 Task: In Heading Arial with underline. Font size of heading  '18'Font style of data Calibri. Font size of data  9Alignment of headline & data Align center. Fill color in heading,  RedFont color of data Black Apply border in Data No BorderIn the sheet   Rise Sales review book
Action: Mouse moved to (148, 125)
Screenshot: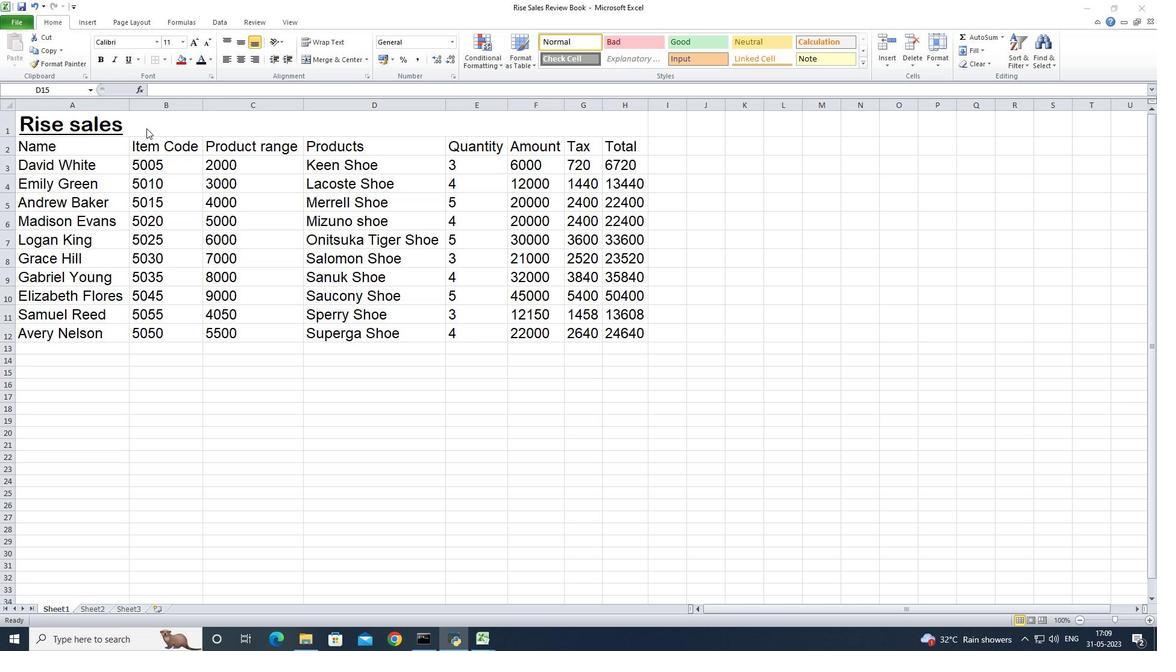 
Action: Mouse pressed left at (148, 125)
Screenshot: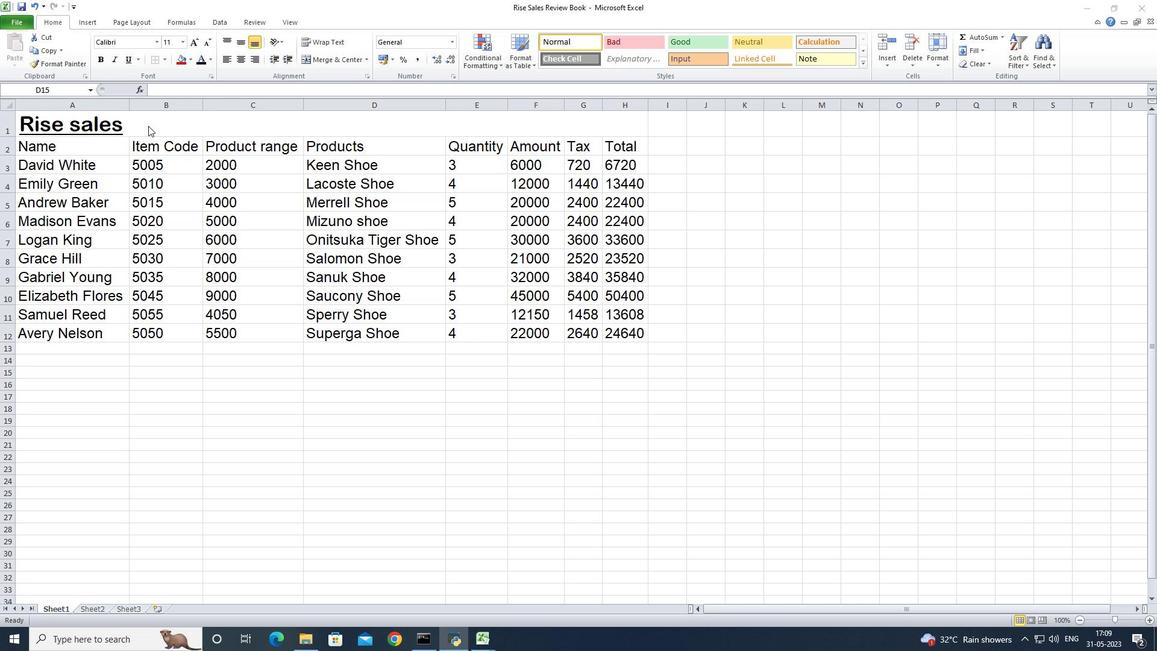 
Action: Mouse pressed left at (148, 125)
Screenshot: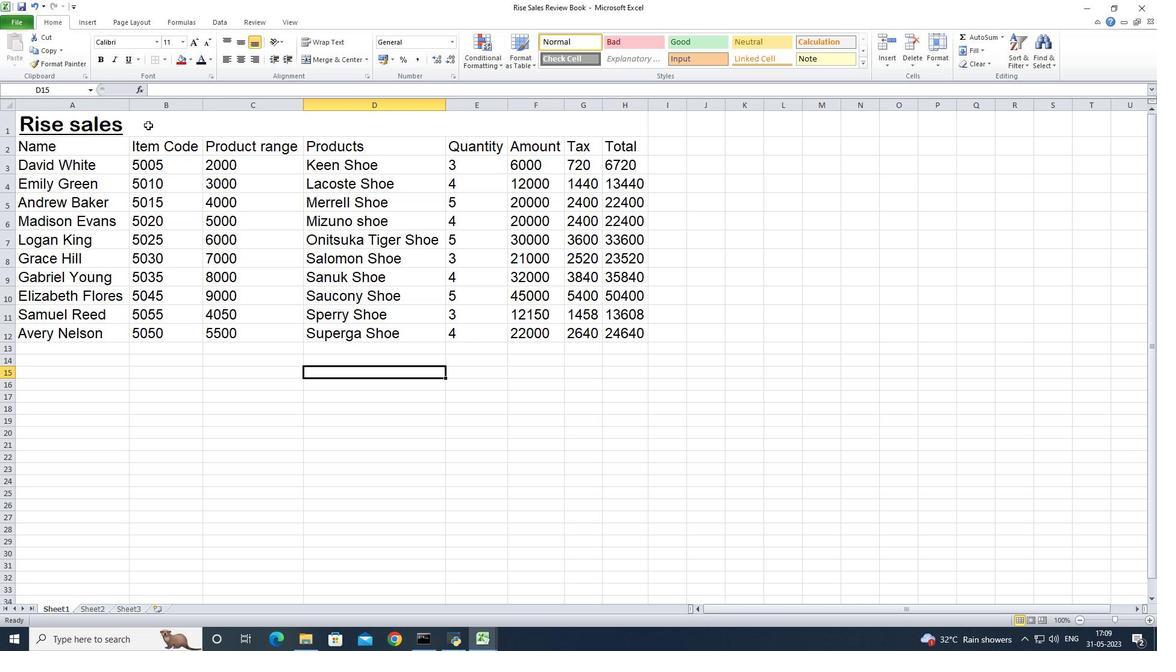 
Action: Mouse pressed left at (148, 125)
Screenshot: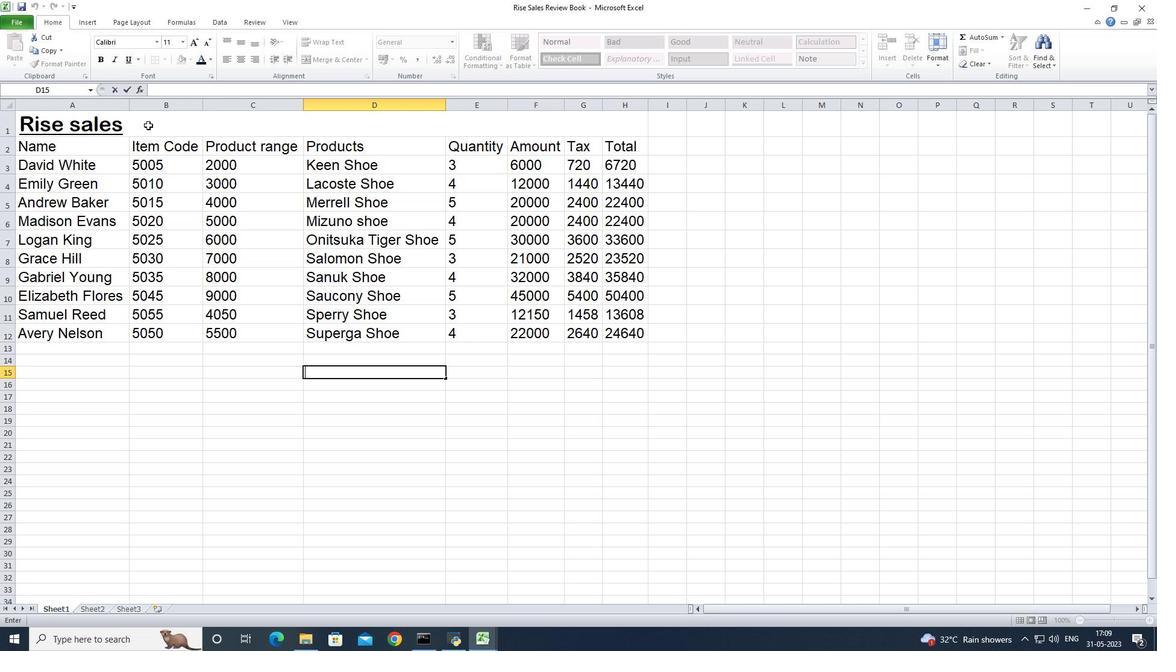
Action: Mouse moved to (156, 41)
Screenshot: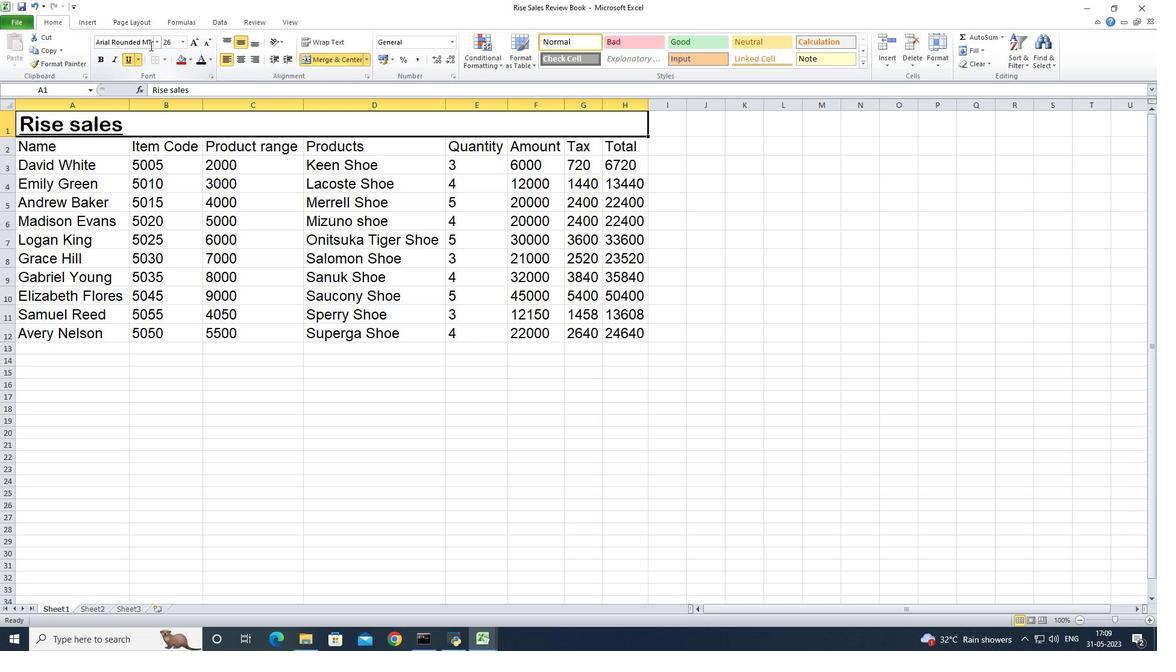 
Action: Mouse pressed left at (156, 41)
Screenshot: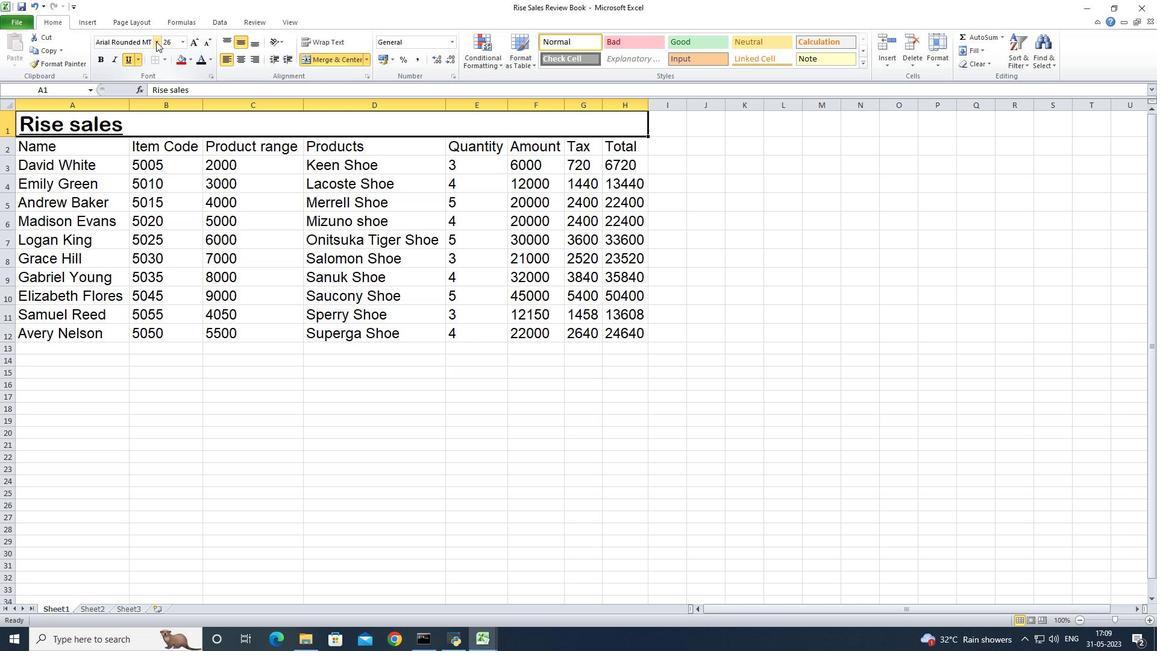 
Action: Mouse moved to (142, 143)
Screenshot: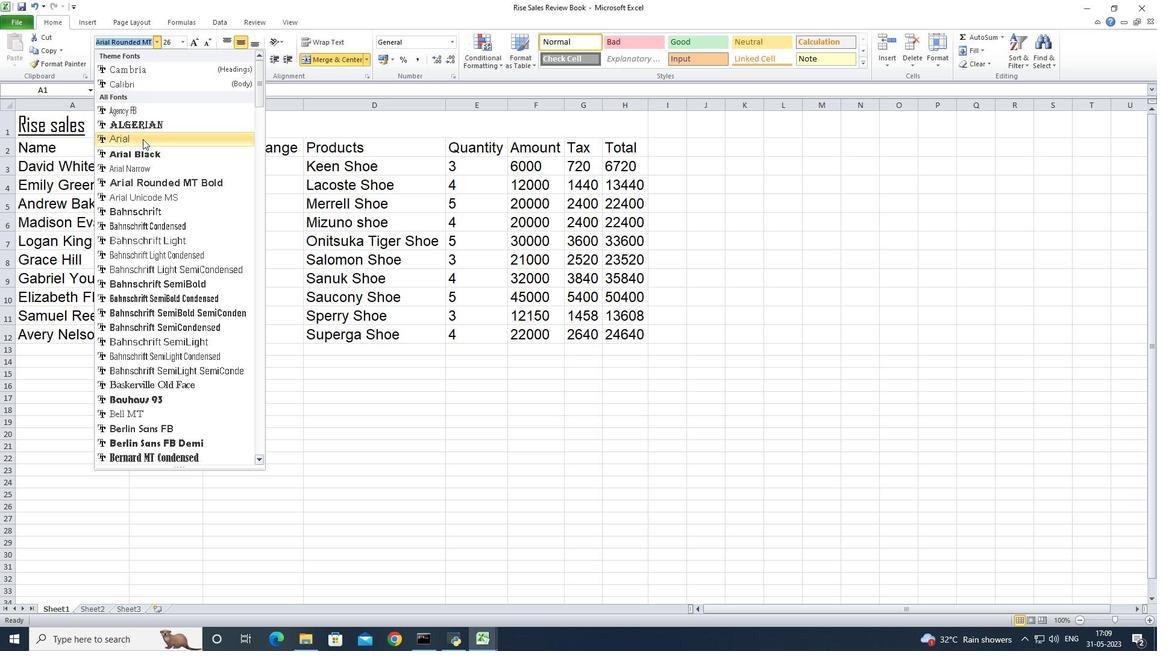 
Action: Mouse pressed left at (142, 143)
Screenshot: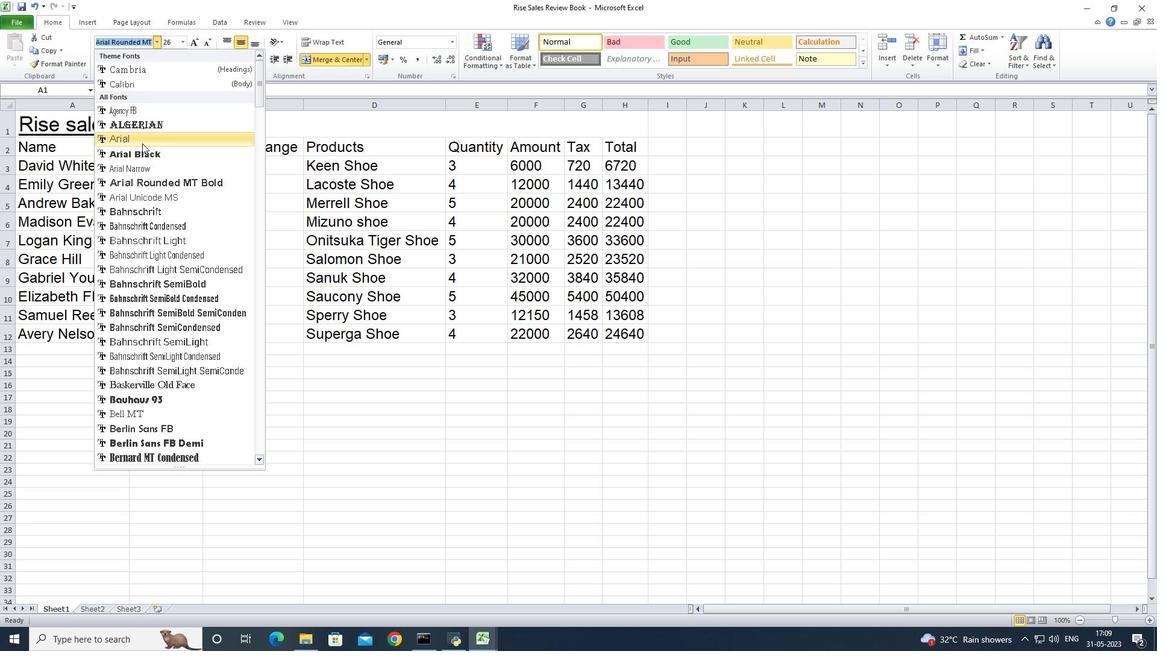 
Action: Mouse moved to (130, 60)
Screenshot: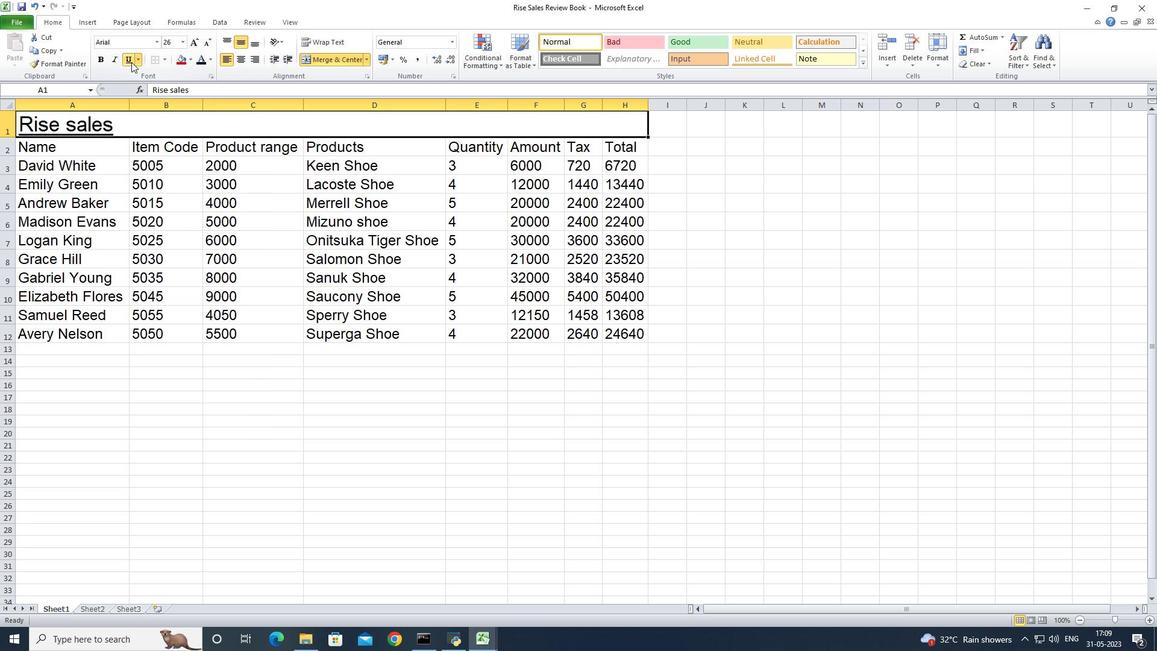 
Action: Mouse pressed left at (130, 60)
Screenshot: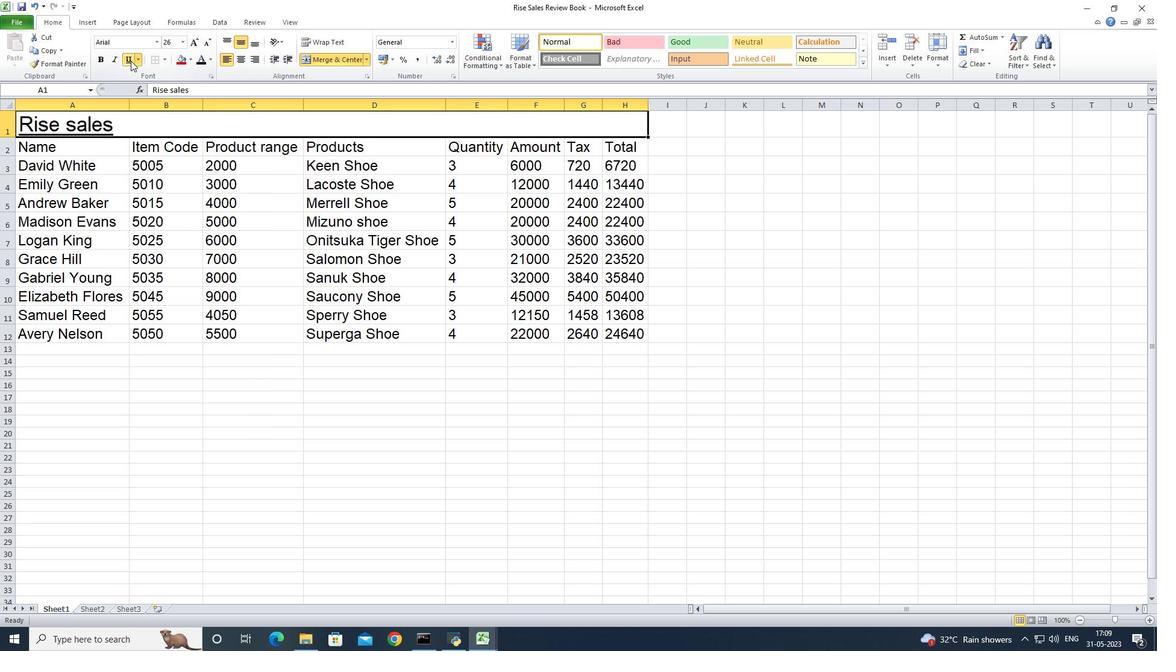 
Action: Mouse pressed left at (130, 60)
Screenshot: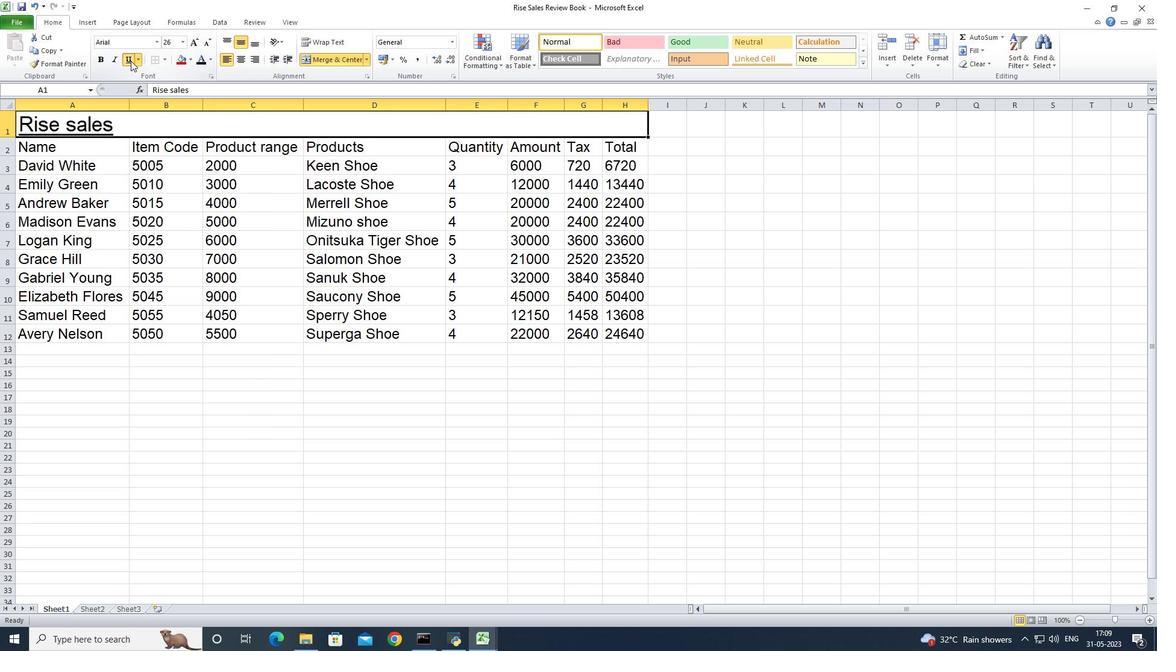 
Action: Mouse moved to (185, 44)
Screenshot: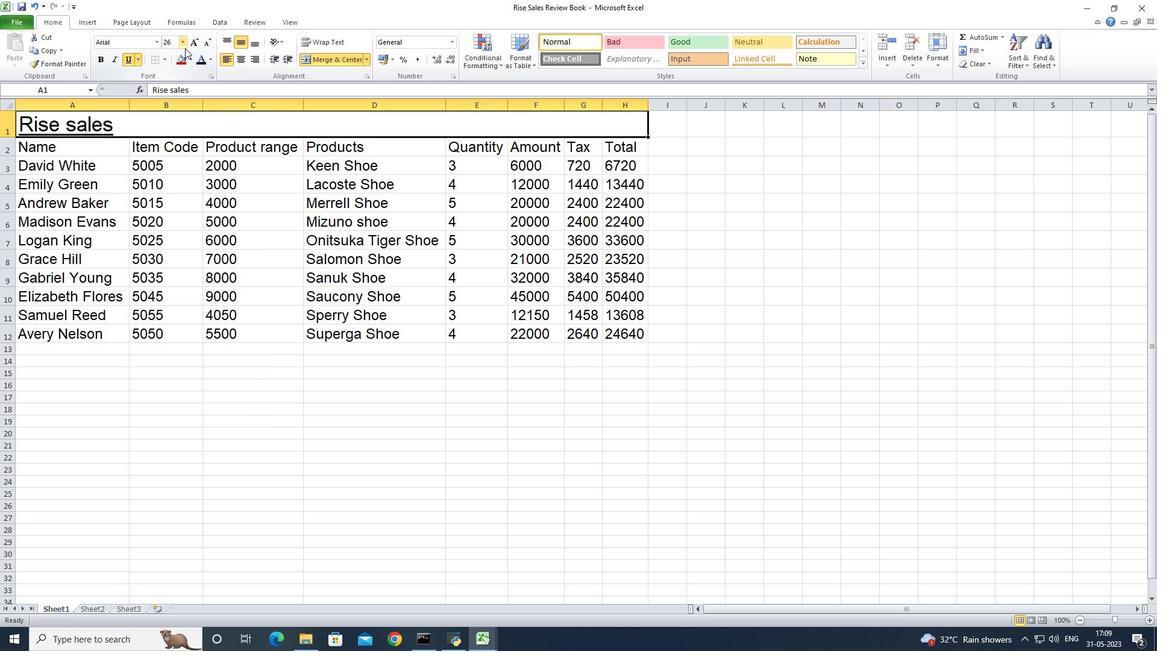 
Action: Mouse pressed left at (185, 44)
Screenshot: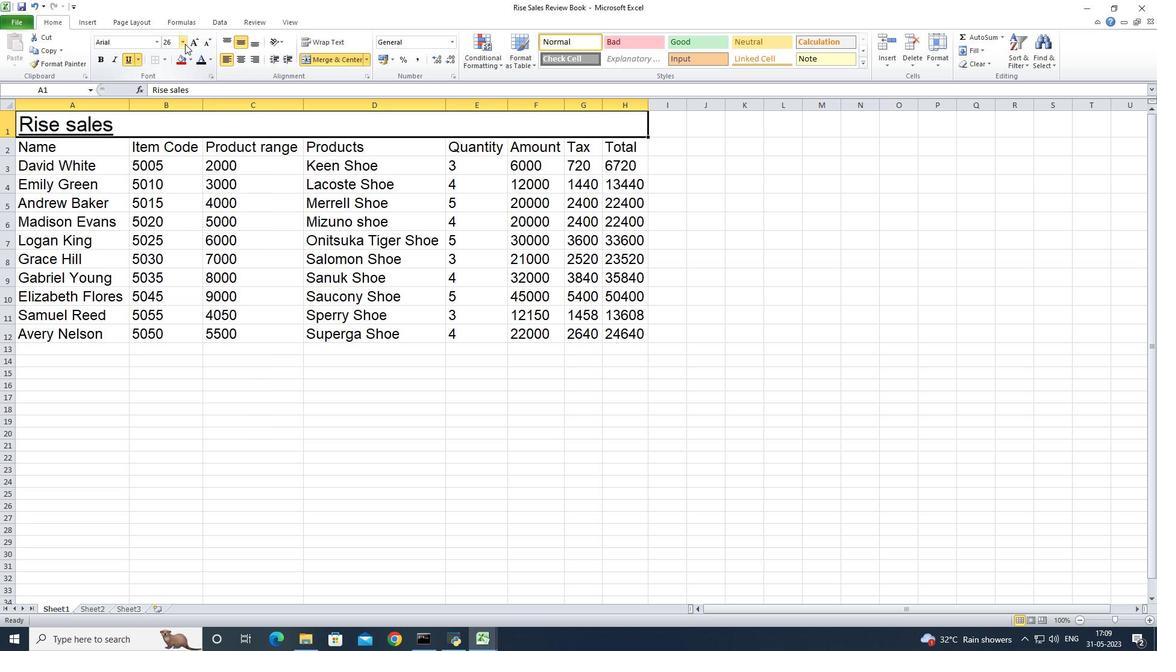 
Action: Mouse moved to (169, 126)
Screenshot: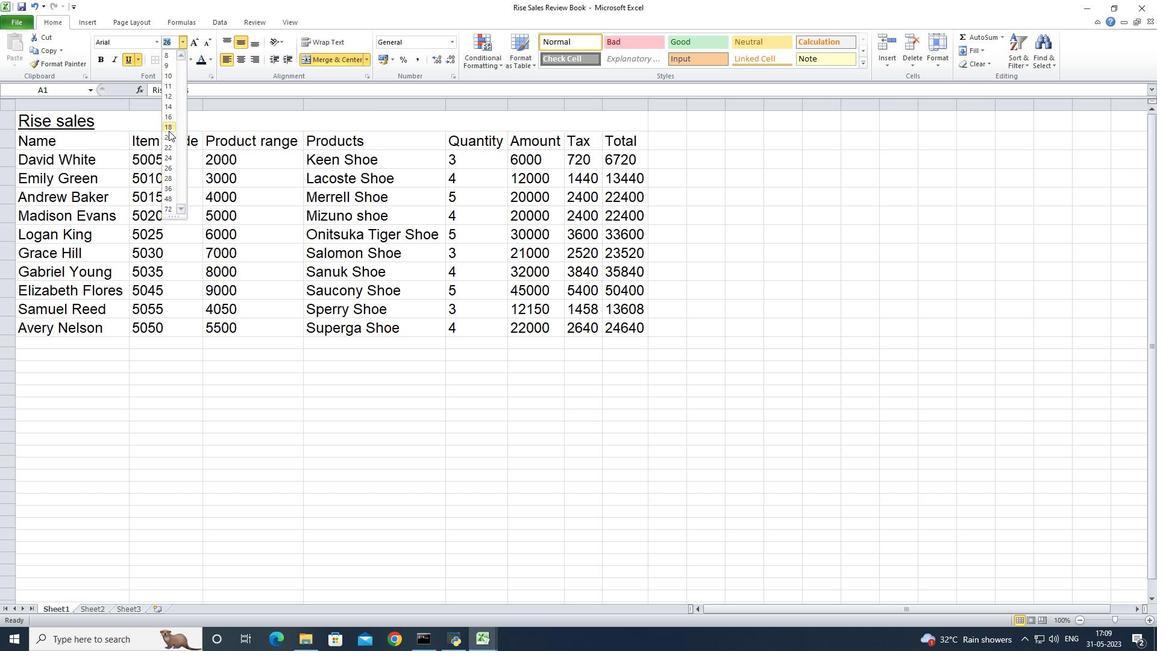 
Action: Mouse pressed left at (169, 126)
Screenshot: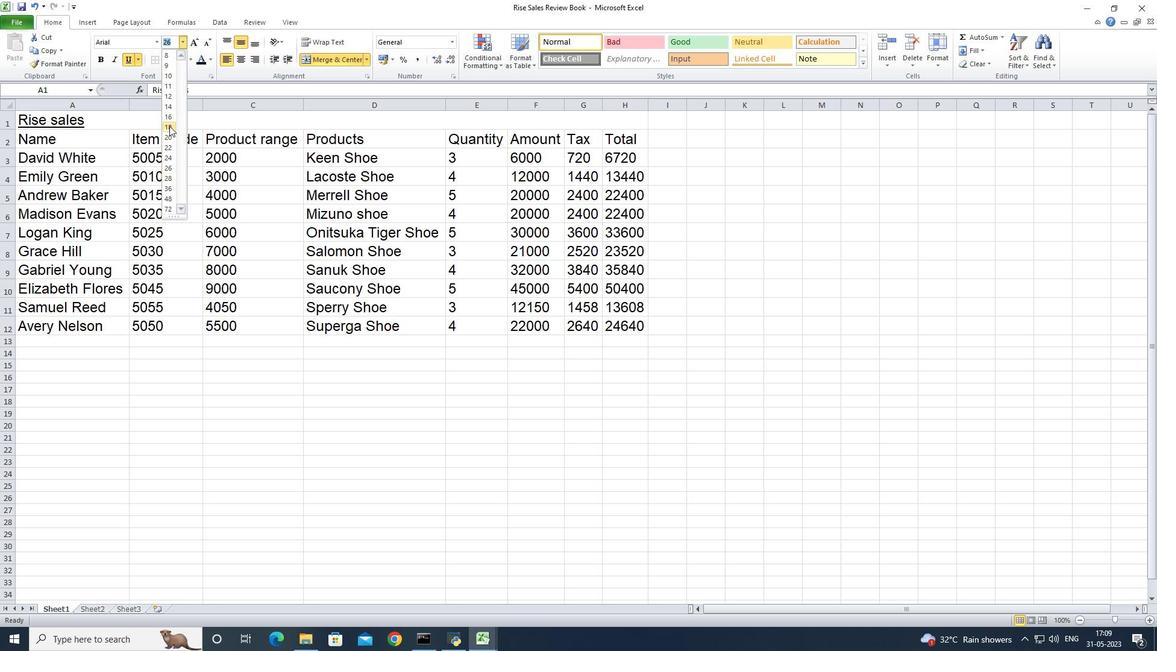 
Action: Mouse moved to (74, 141)
Screenshot: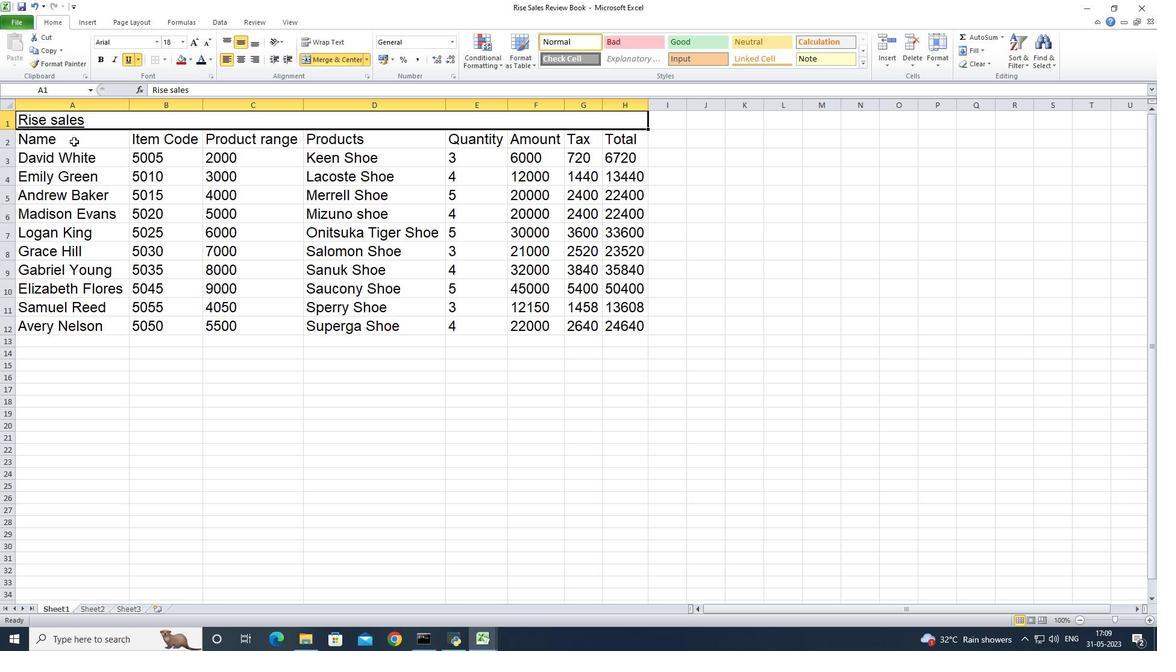 
Action: Mouse pressed left at (74, 141)
Screenshot: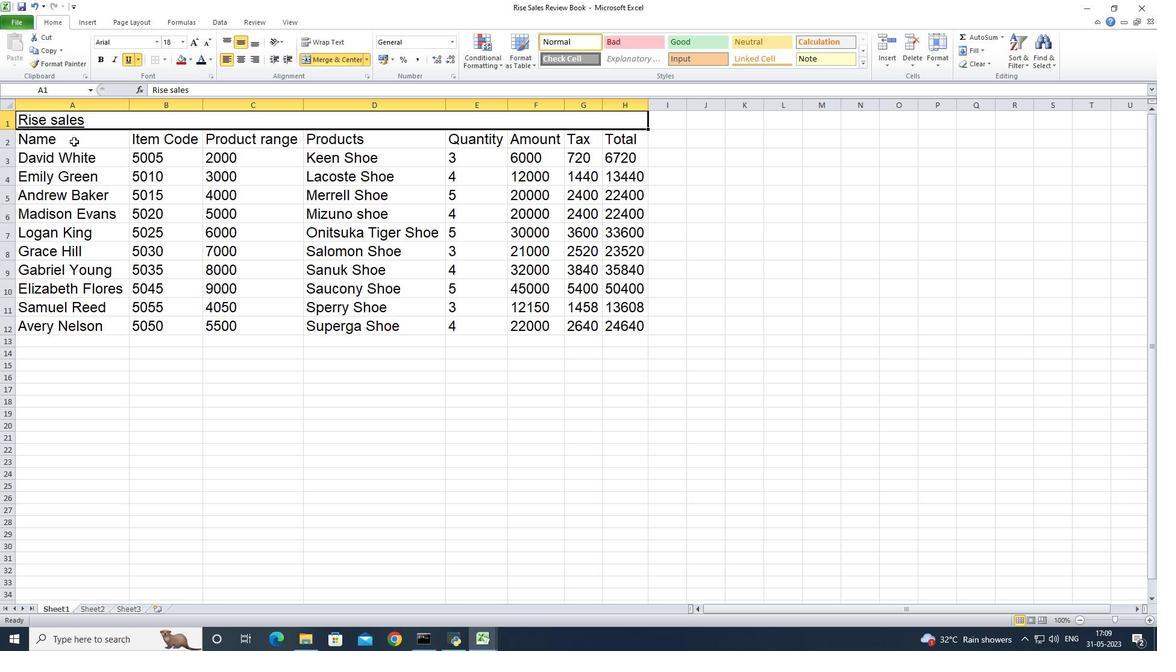 
Action: Mouse moved to (154, 40)
Screenshot: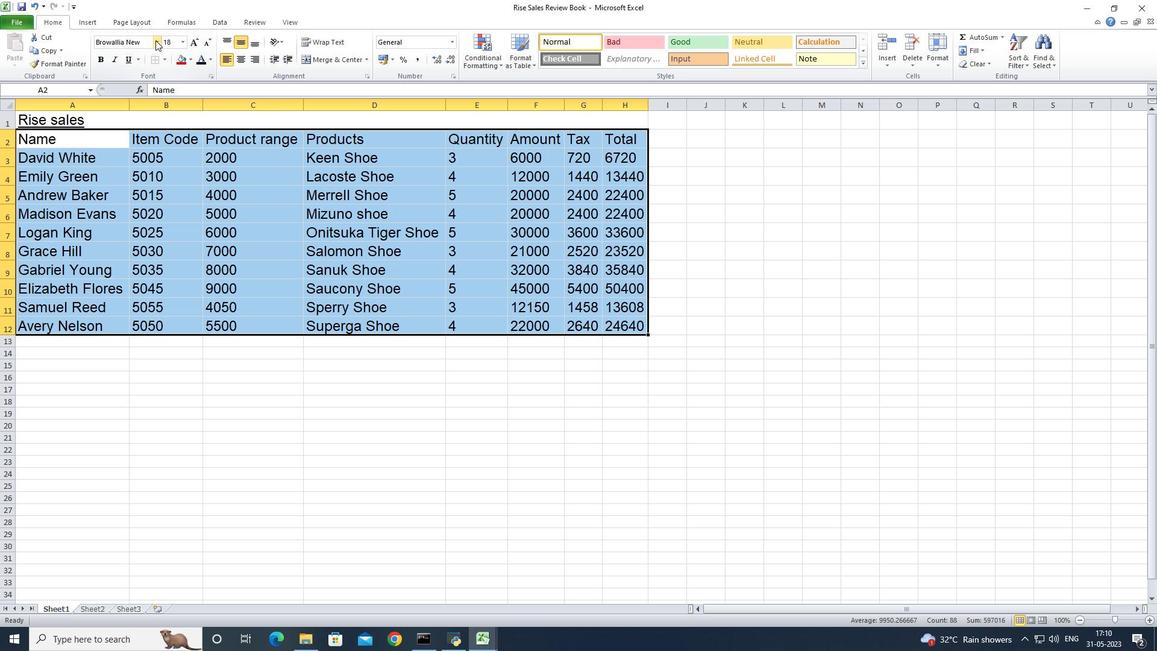 
Action: Mouse pressed left at (154, 40)
Screenshot: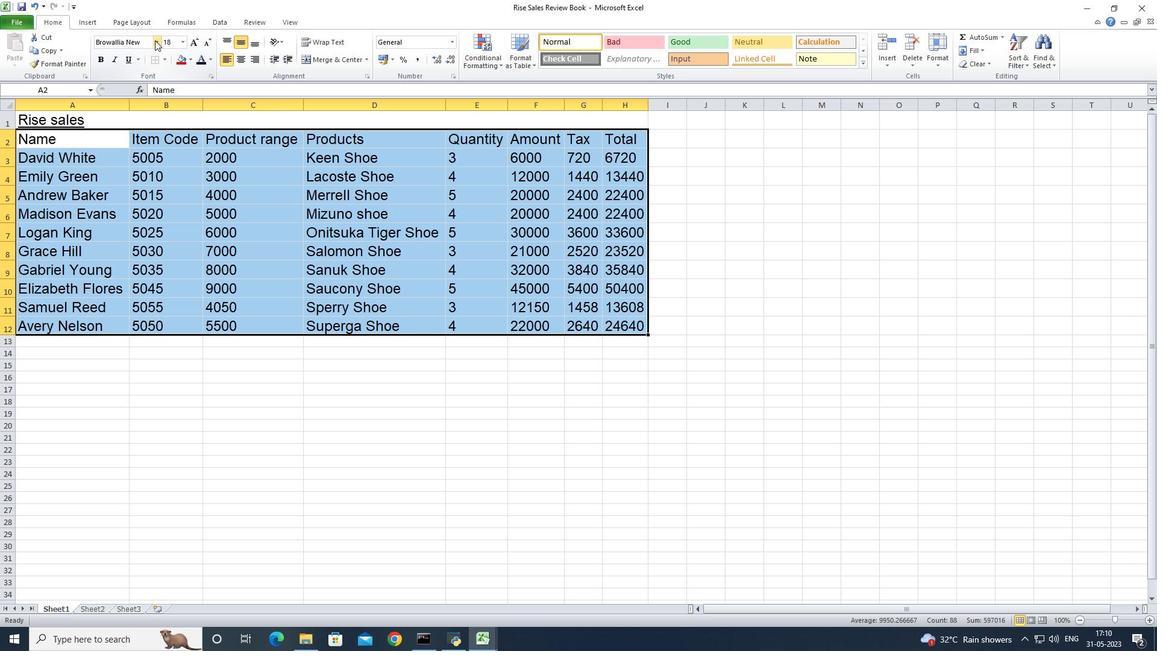 
Action: Mouse moved to (156, 81)
Screenshot: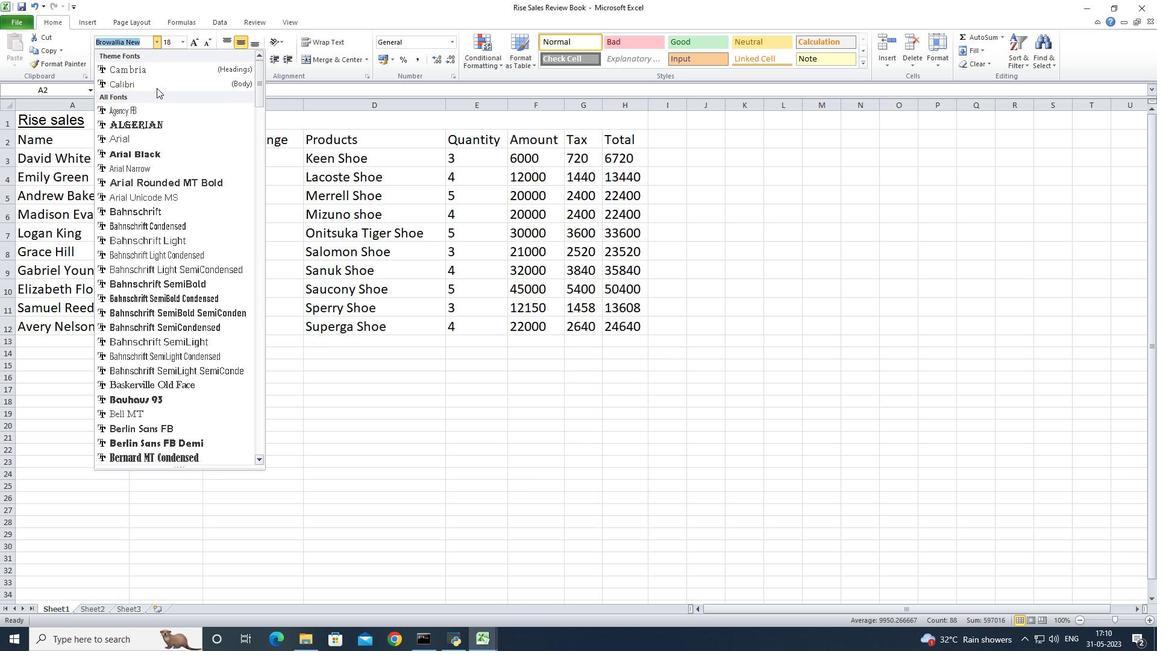 
Action: Mouse pressed left at (156, 81)
Screenshot: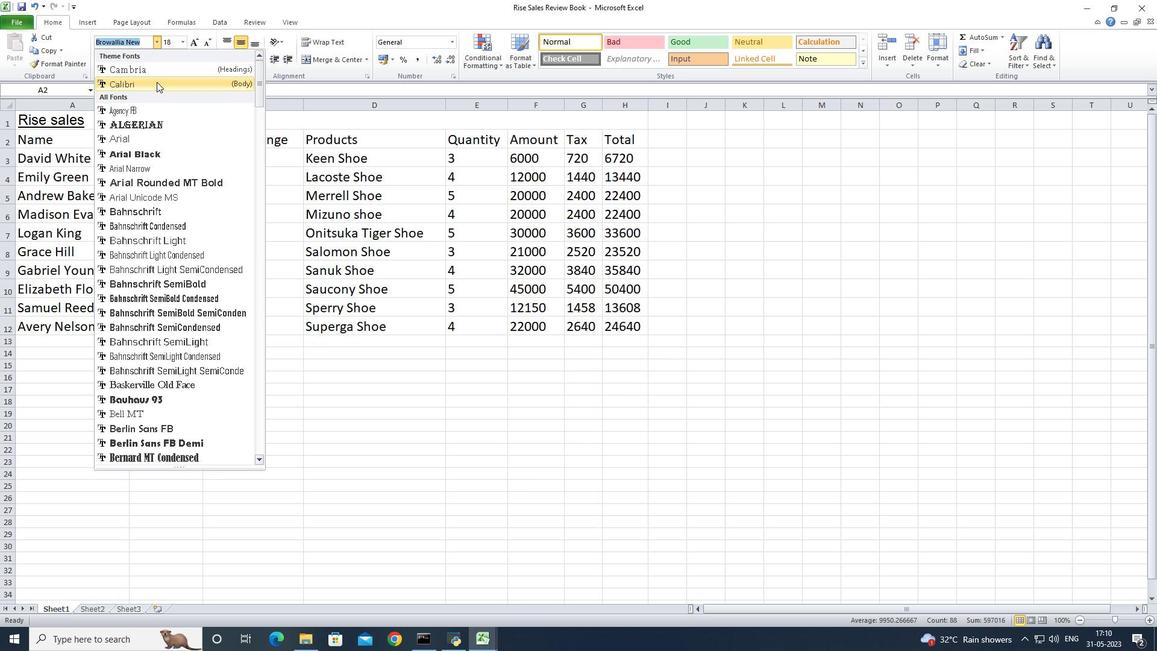
Action: Mouse moved to (184, 39)
Screenshot: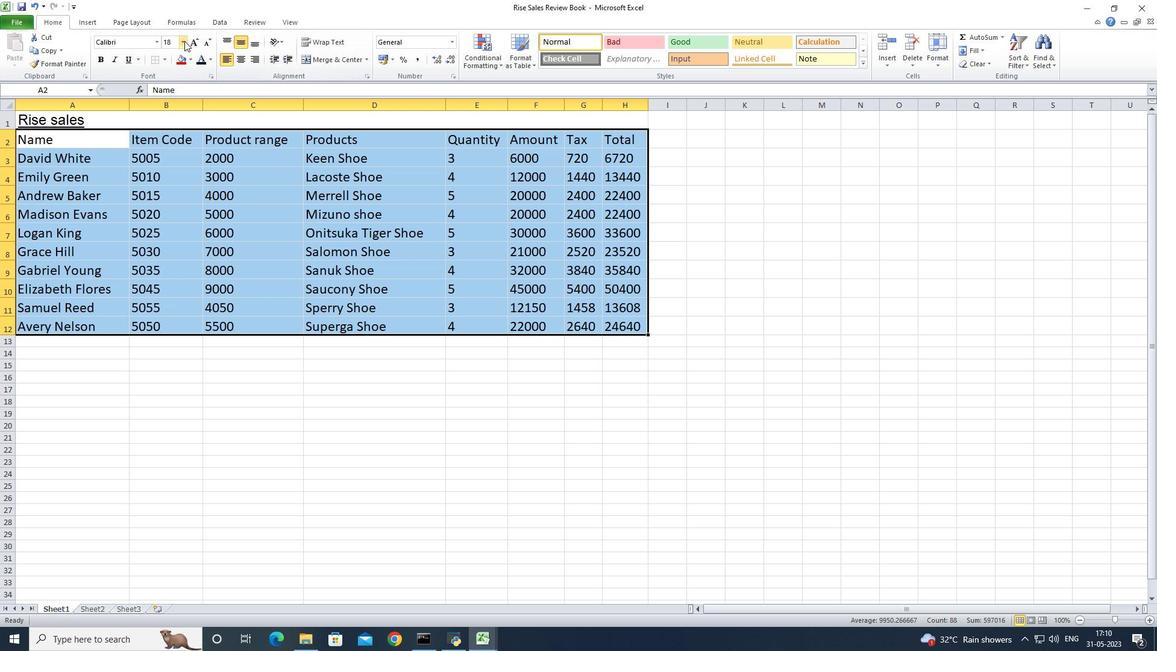 
Action: Mouse pressed left at (184, 39)
Screenshot: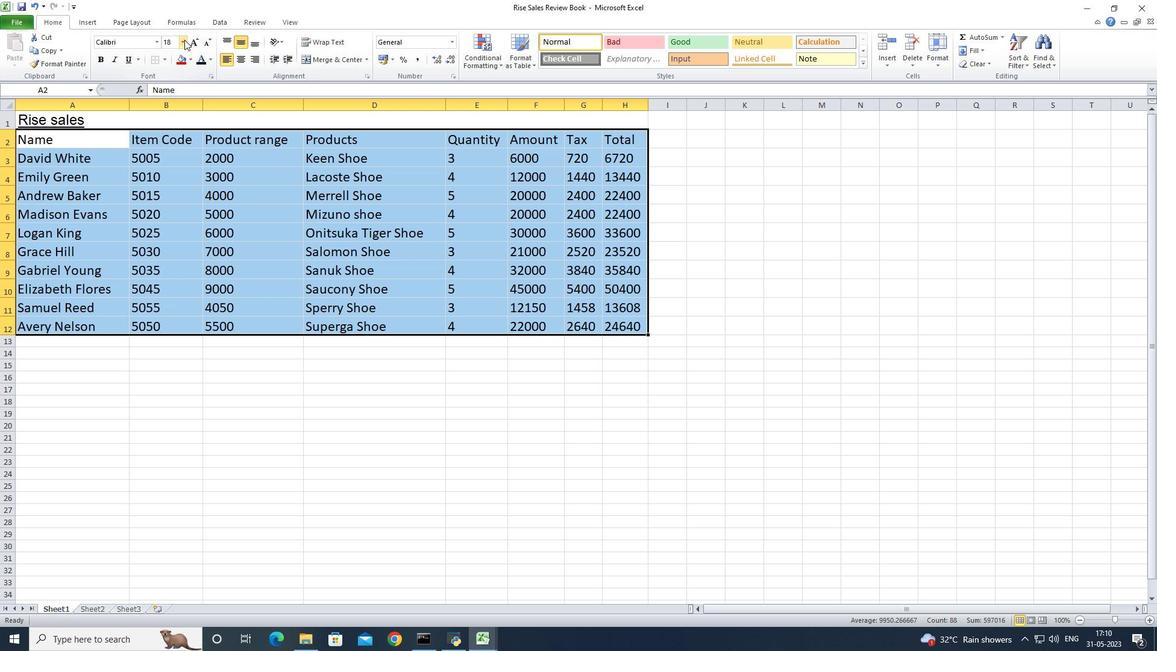 
Action: Mouse moved to (171, 63)
Screenshot: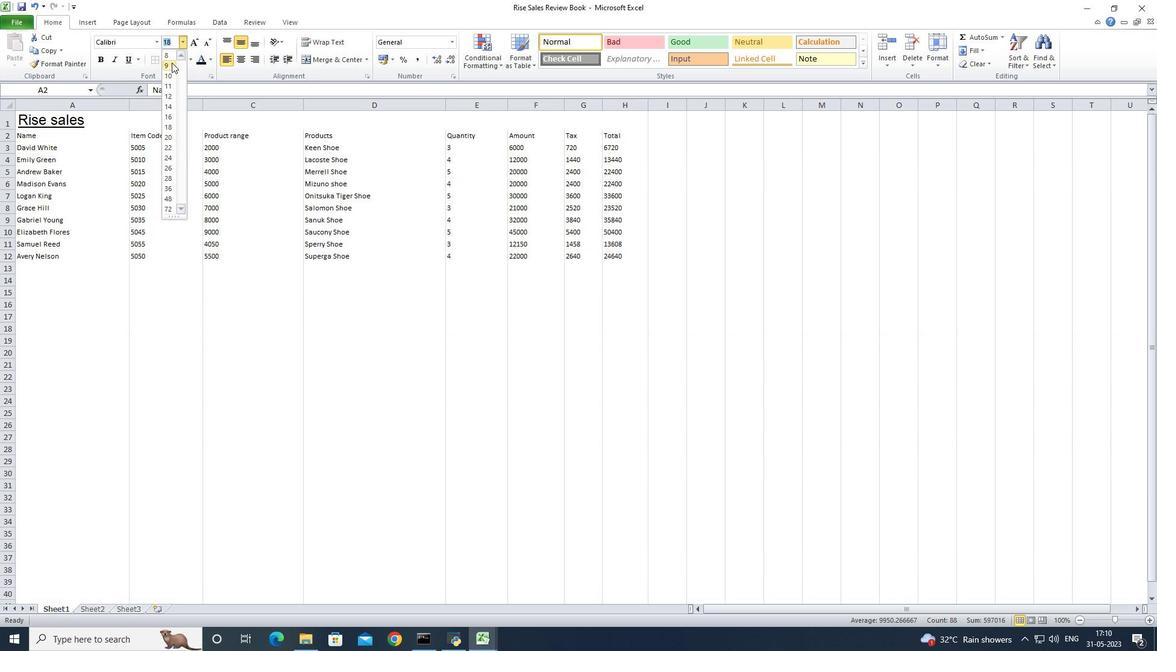 
Action: Mouse pressed left at (171, 63)
Screenshot: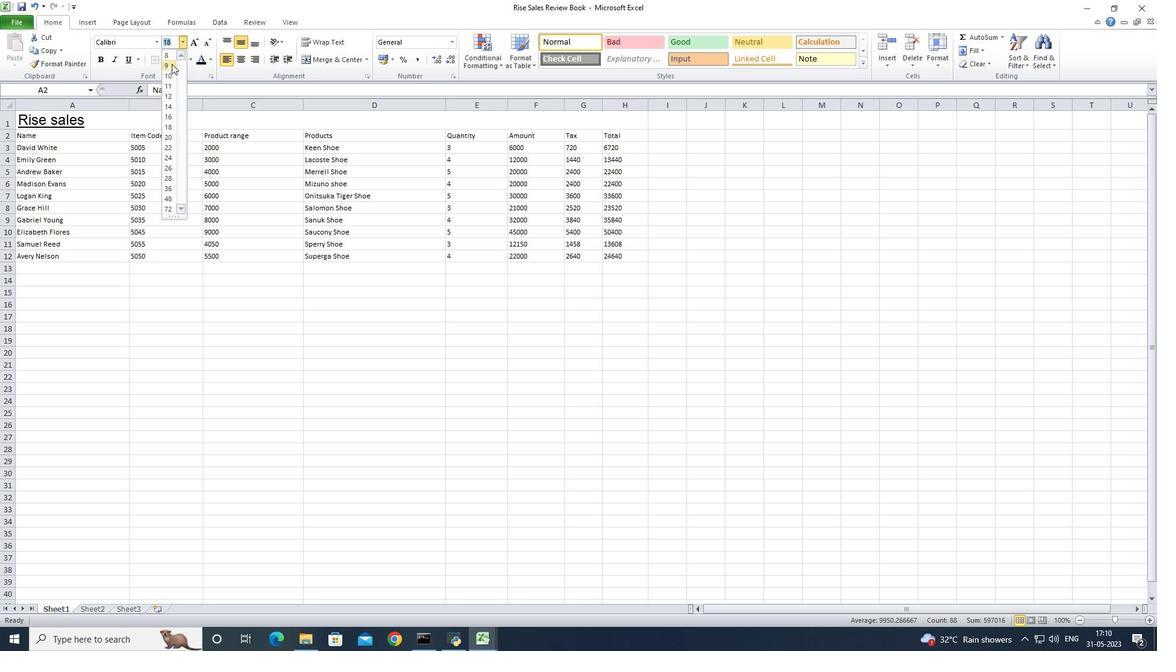 
Action: Mouse moved to (153, 282)
Screenshot: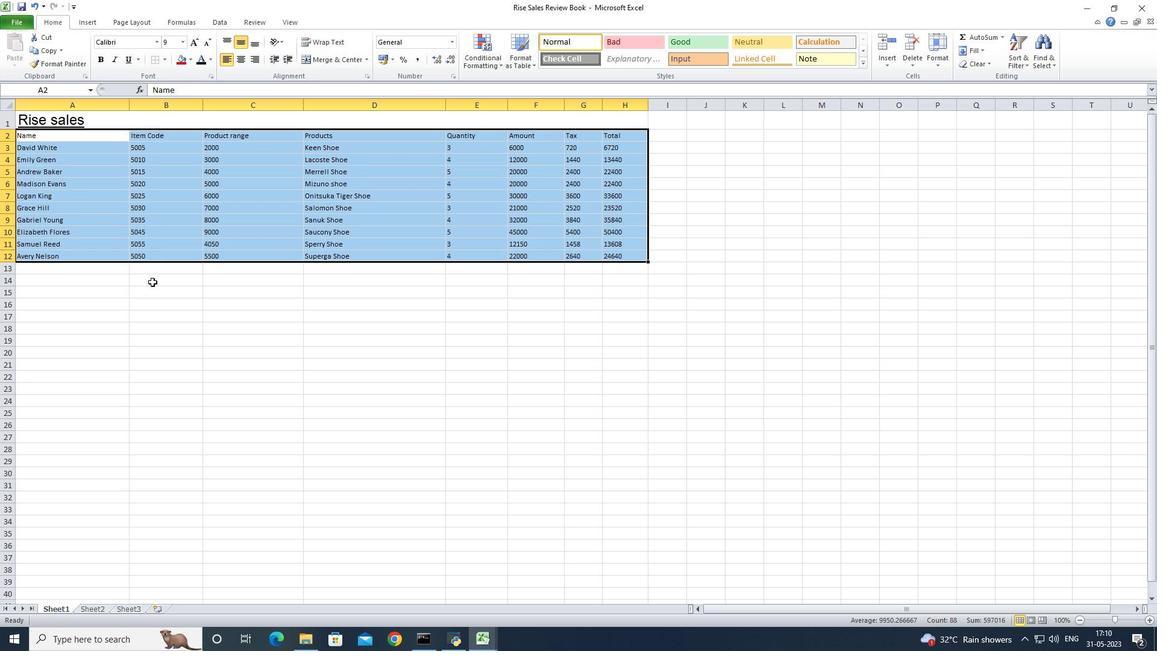 
Action: Mouse pressed left at (153, 282)
Screenshot: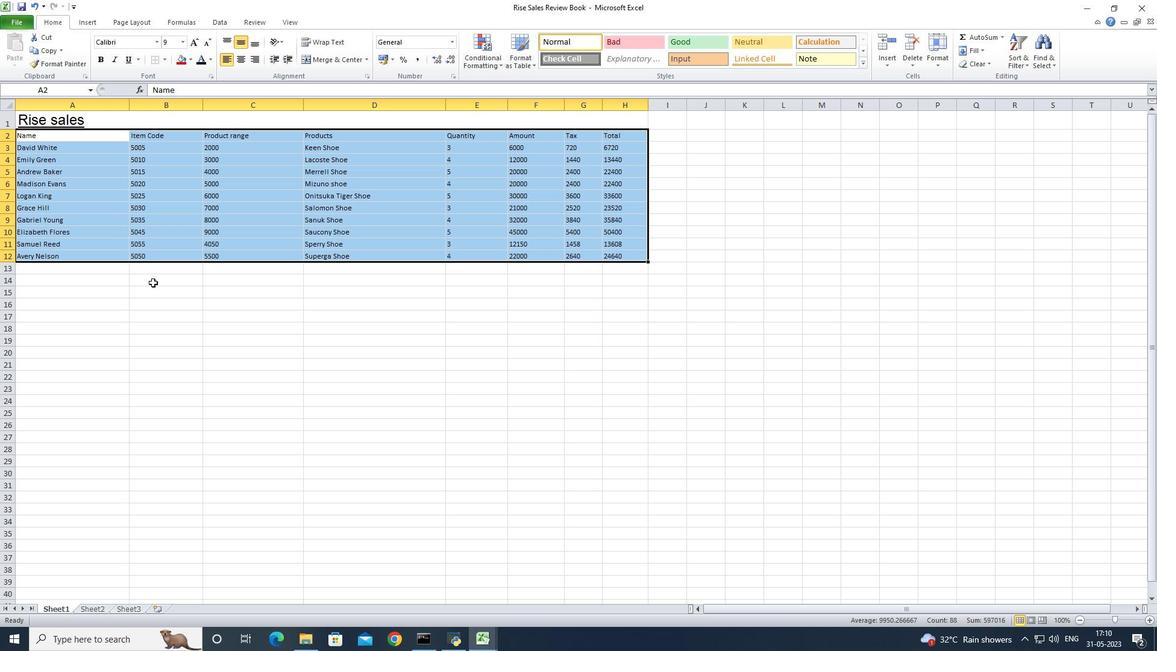 
Action: Mouse moved to (130, 105)
Screenshot: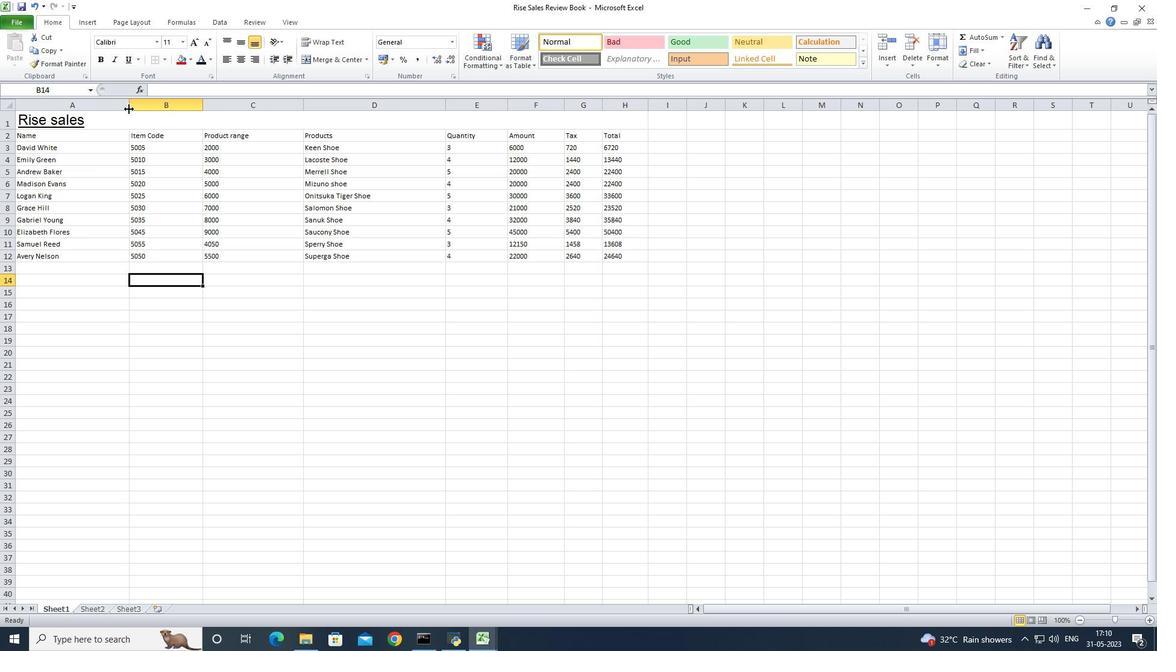 
Action: Mouse pressed left at (130, 105)
Screenshot: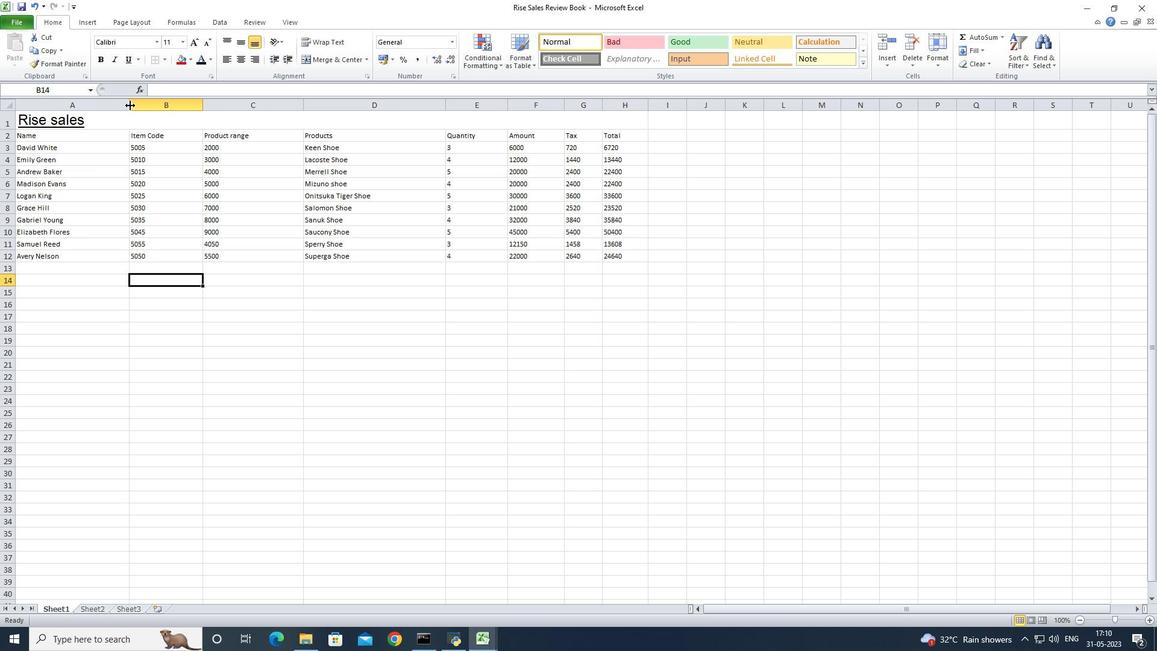 
Action: Mouse pressed left at (130, 105)
Screenshot: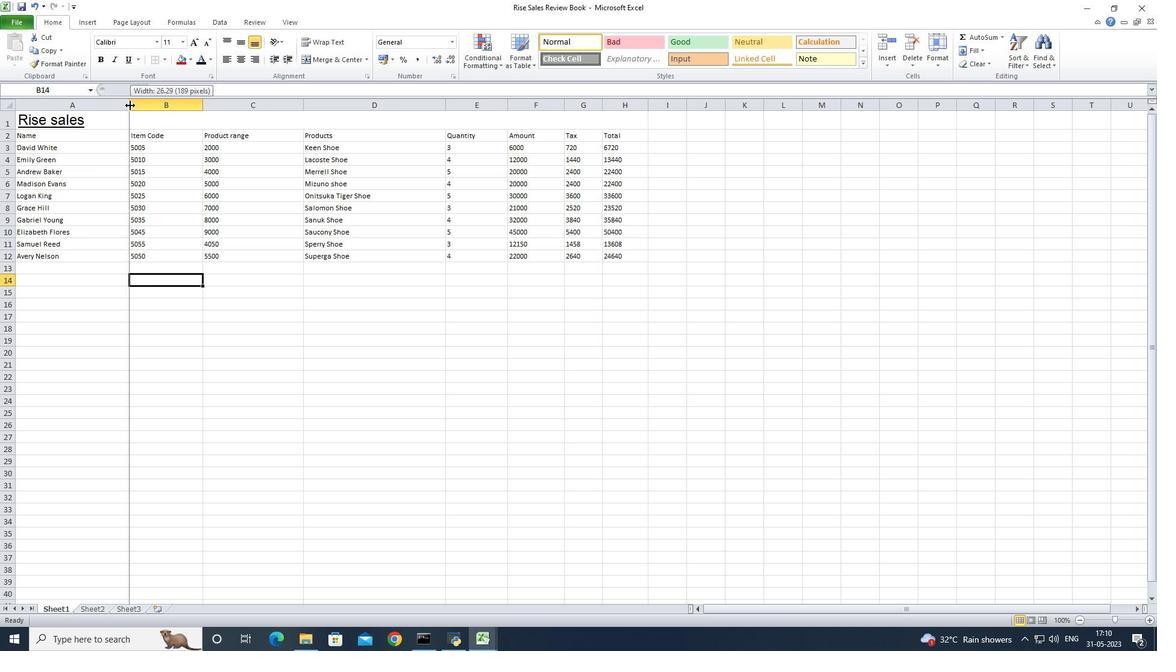 
Action: Mouse moved to (147, 109)
Screenshot: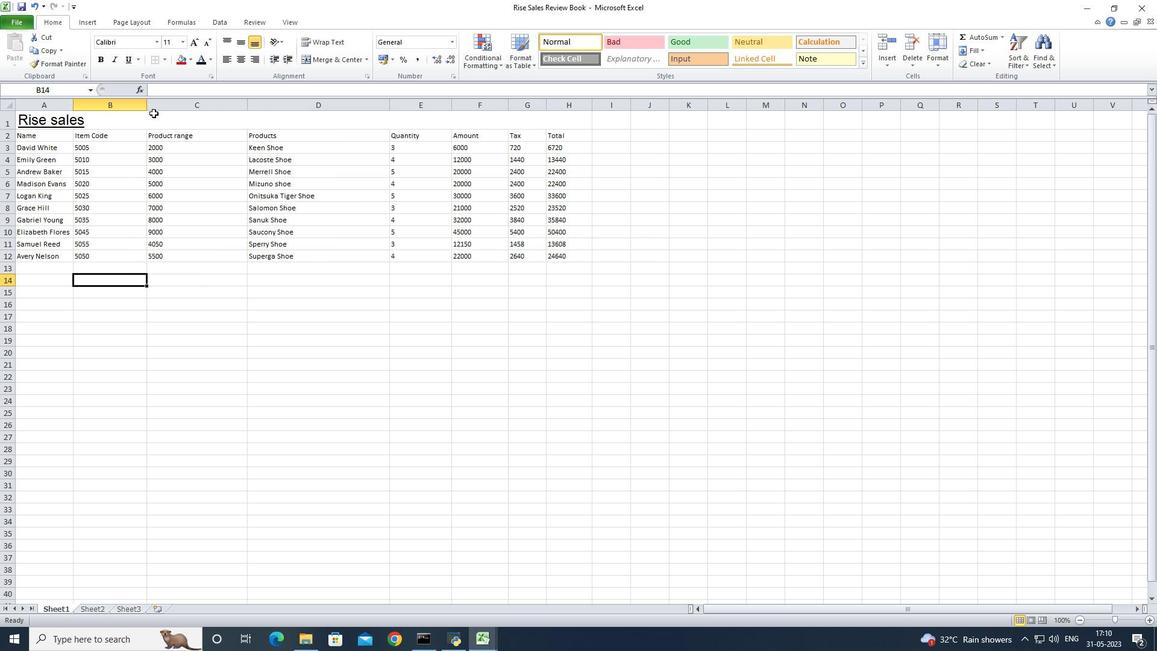 
Action: Mouse pressed left at (147, 109)
Screenshot: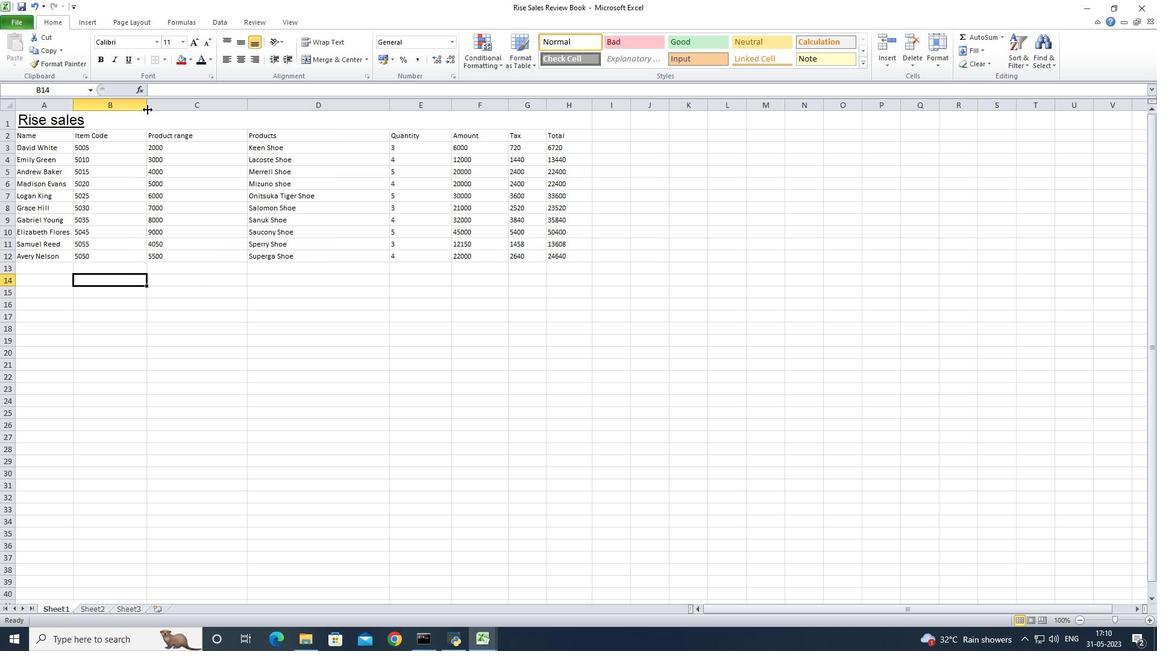 
Action: Mouse pressed left at (147, 109)
Screenshot: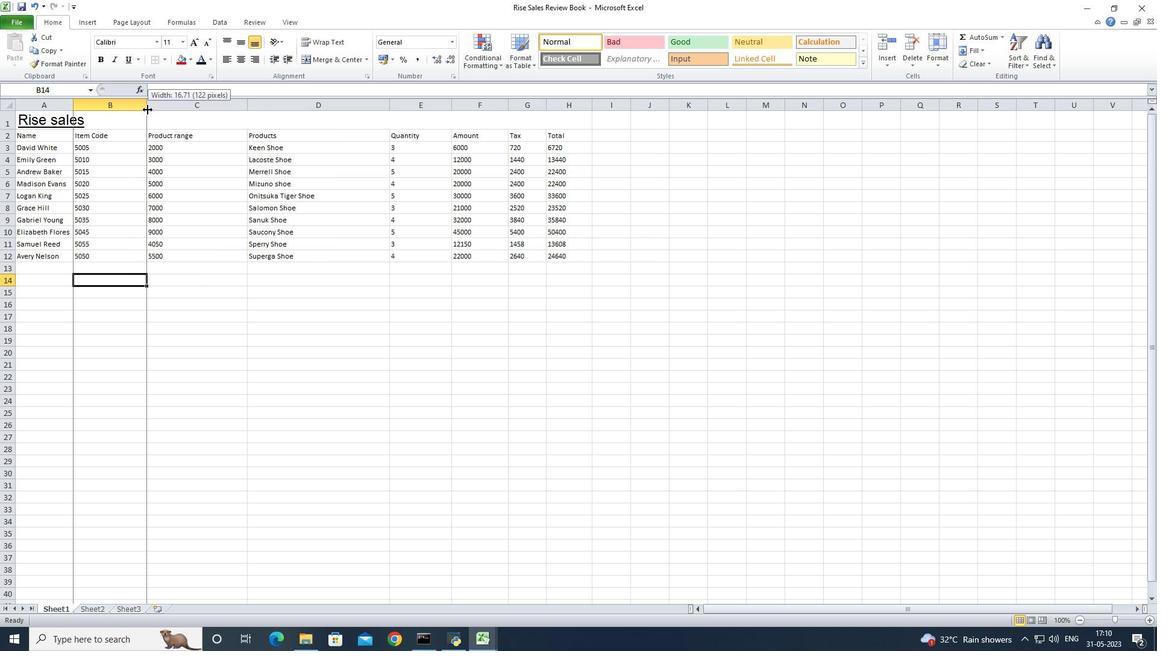 
Action: Mouse moved to (211, 109)
Screenshot: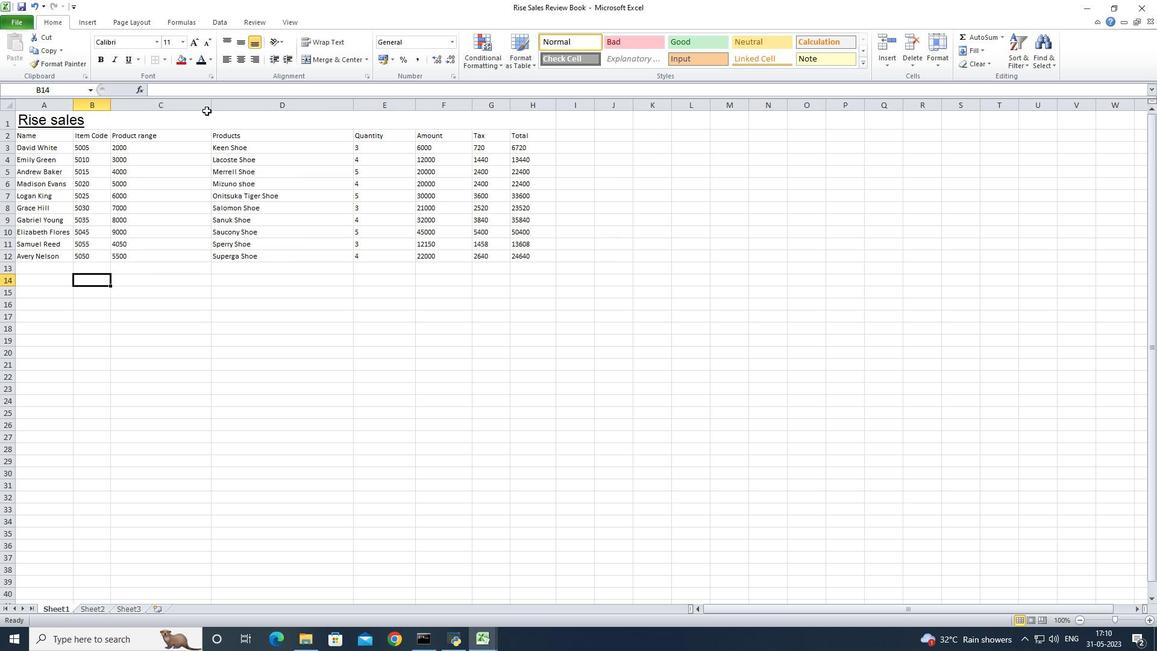 
Action: Mouse pressed left at (211, 109)
Screenshot: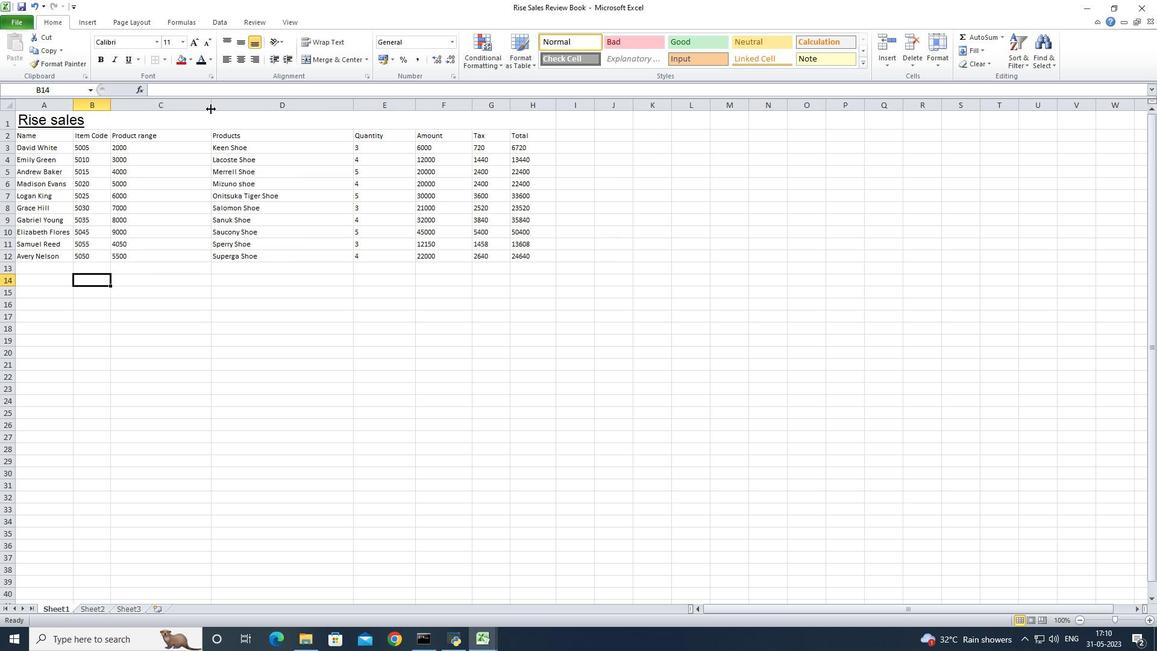 
Action: Mouse pressed left at (211, 109)
Screenshot: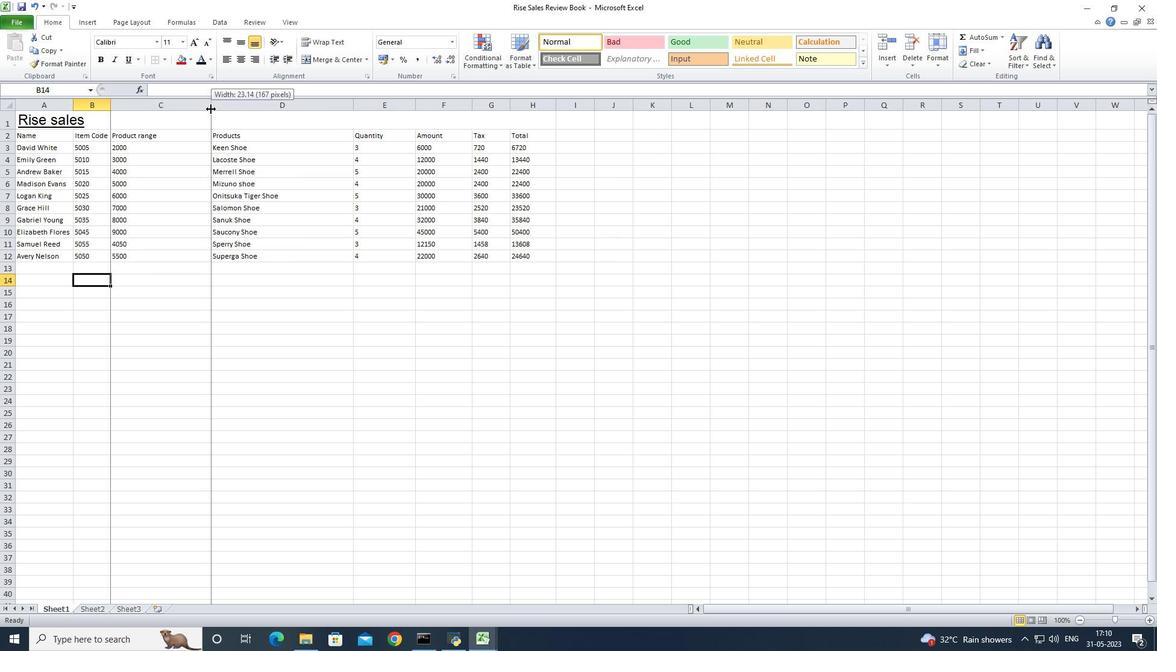 
Action: Mouse moved to (302, 107)
Screenshot: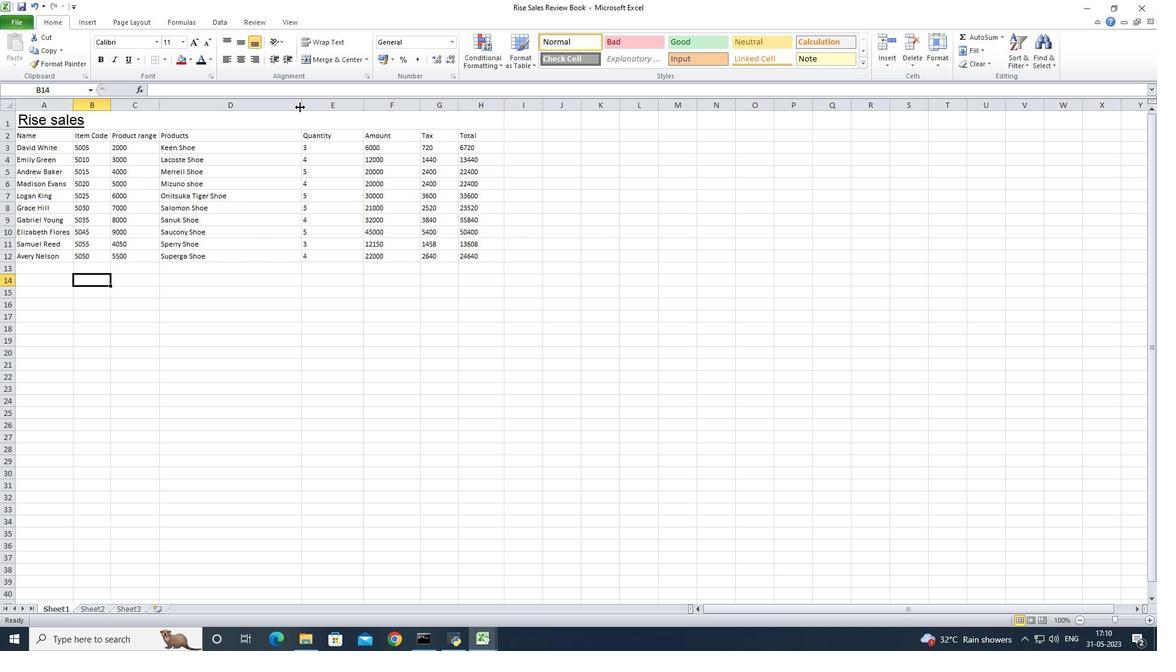
Action: Mouse pressed left at (302, 107)
Screenshot: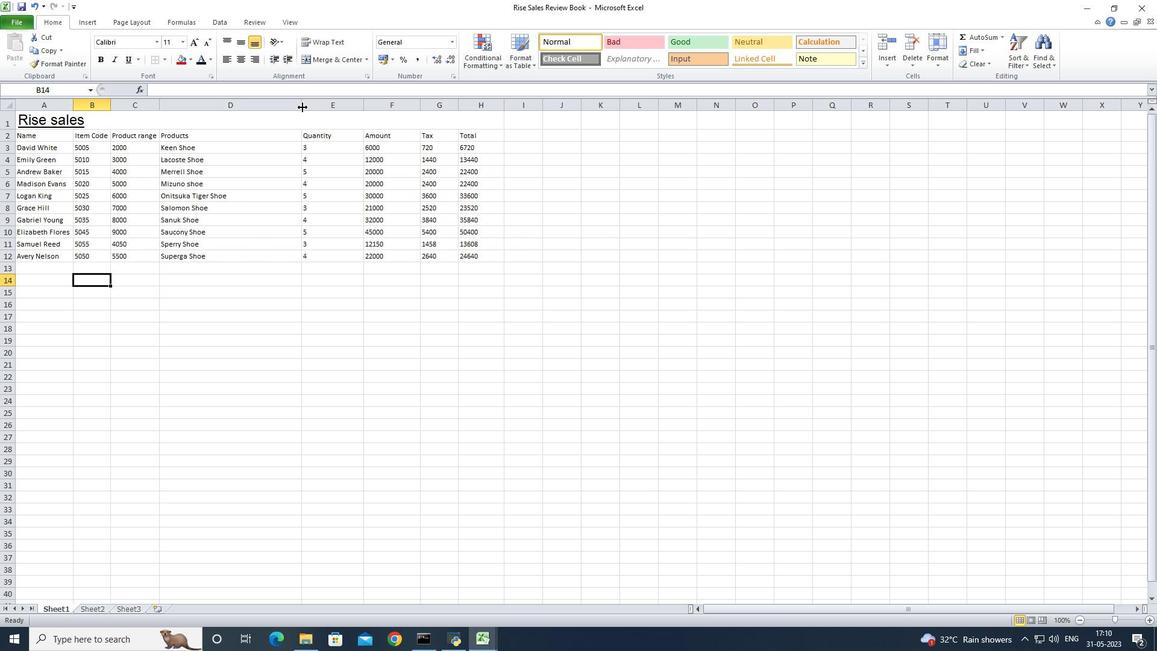 
Action: Mouse pressed left at (302, 107)
Screenshot: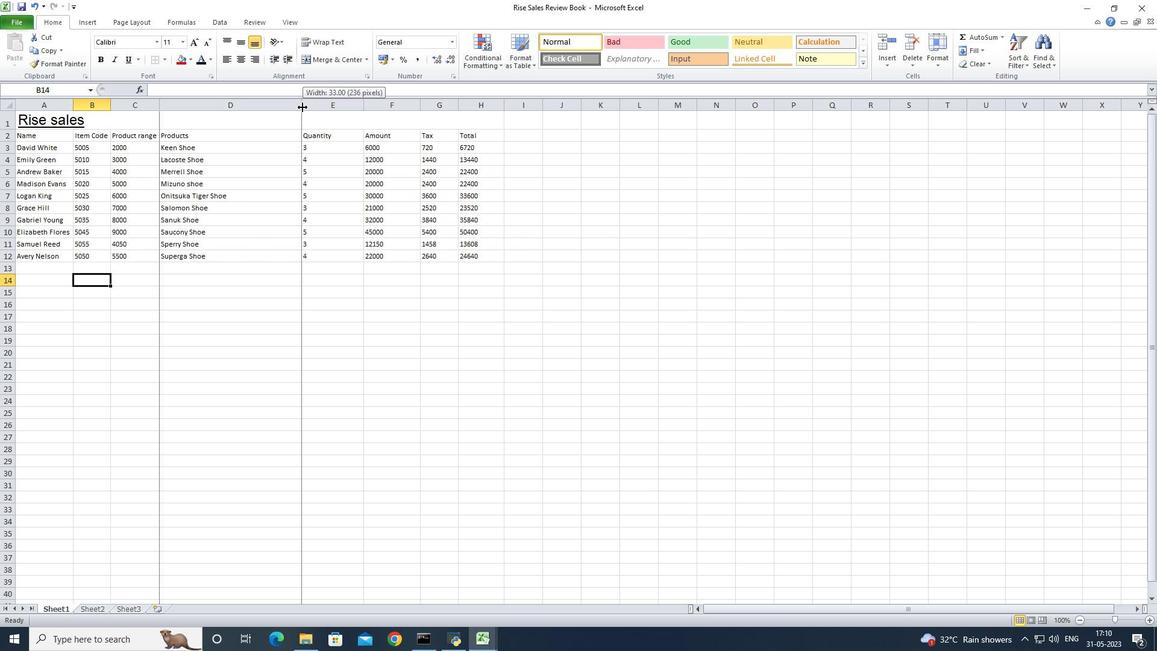 
Action: Mouse moved to (293, 107)
Screenshot: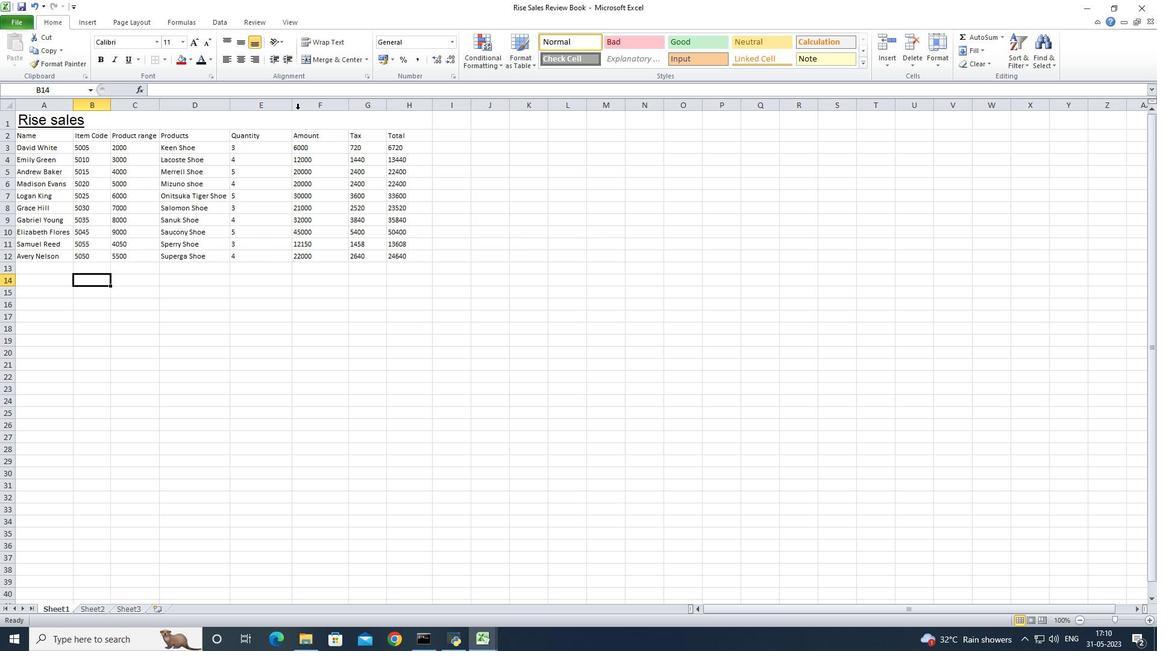 
Action: Mouse pressed left at (293, 107)
Screenshot: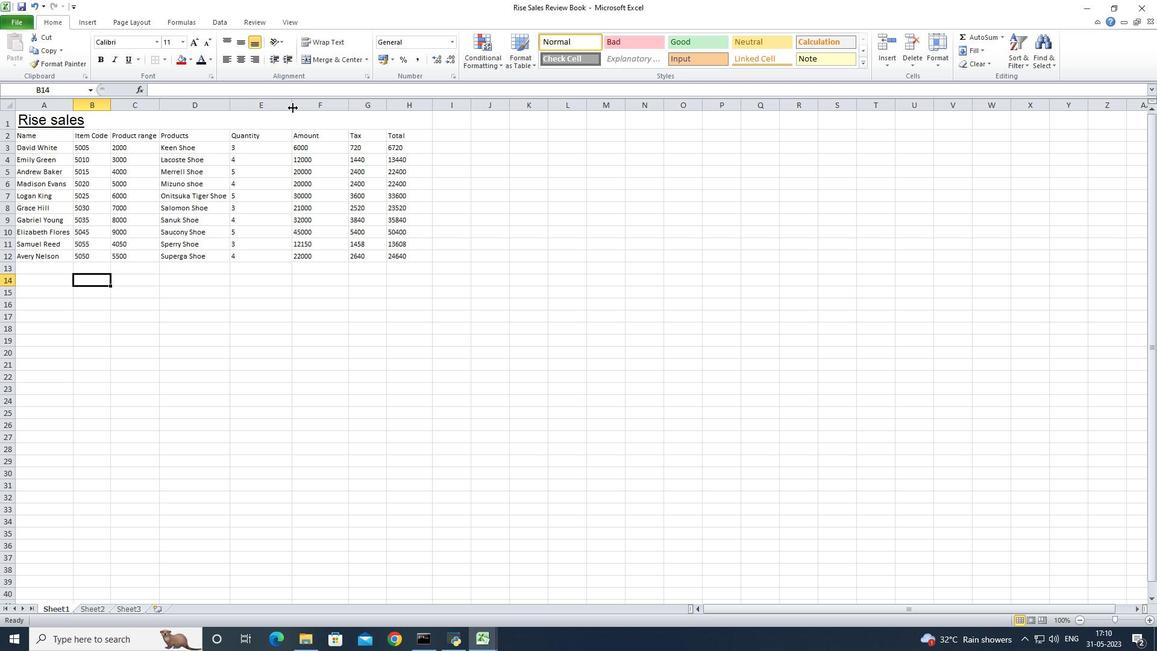 
Action: Mouse pressed left at (293, 107)
Screenshot: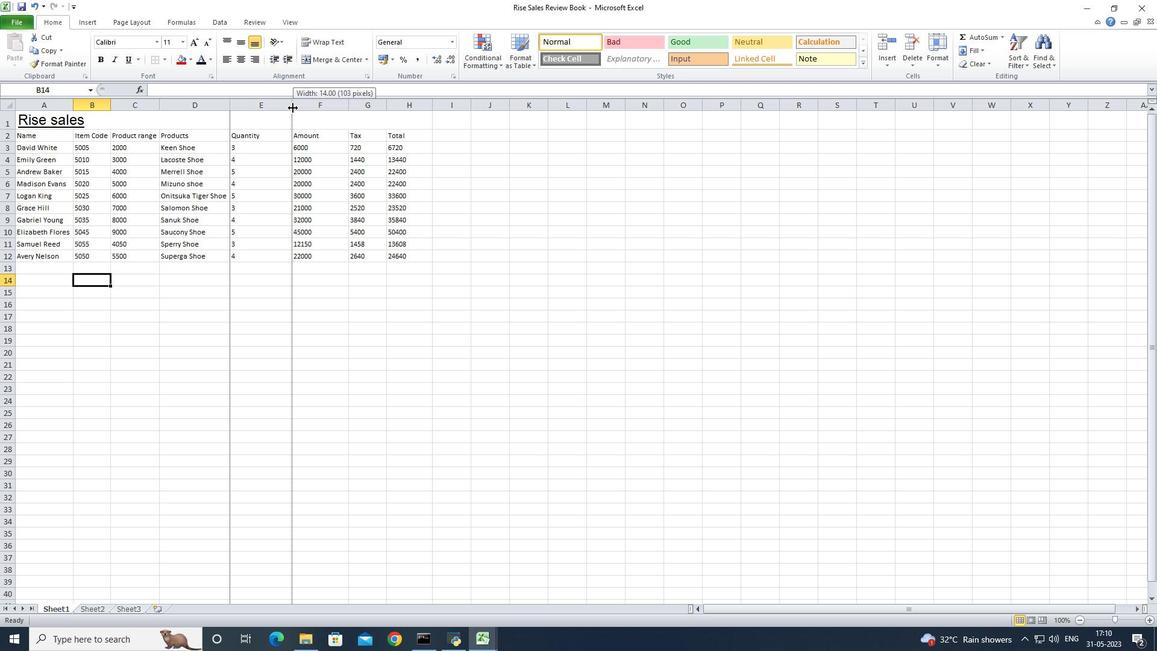 
Action: Mouse moved to (317, 109)
Screenshot: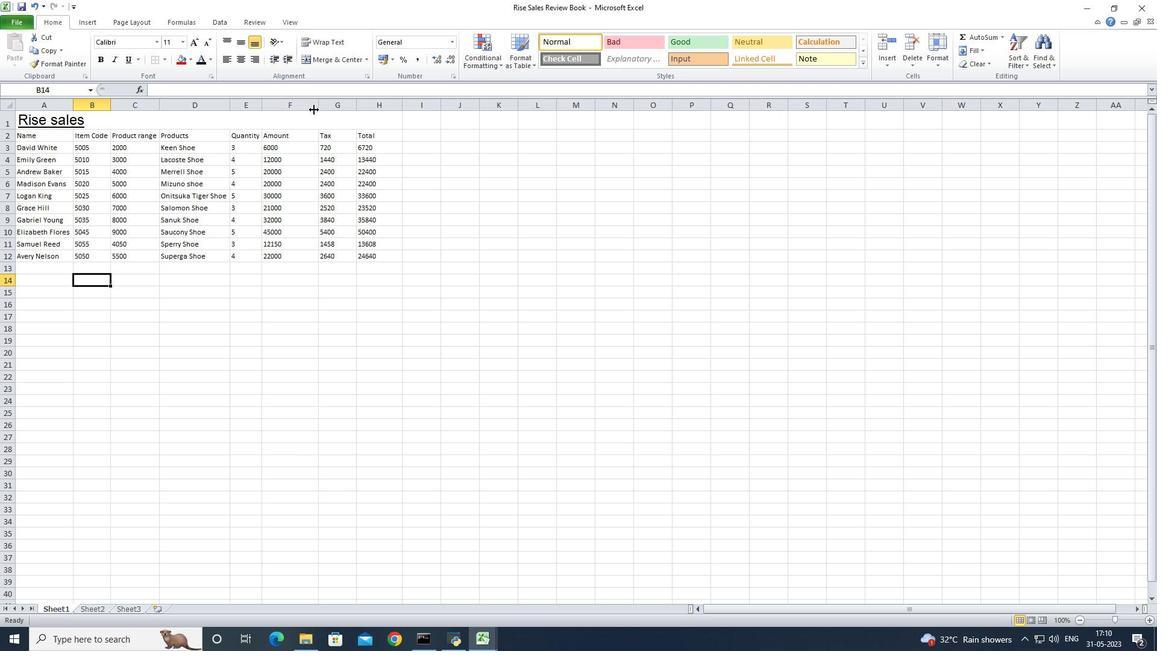 
Action: Mouse pressed left at (317, 109)
Screenshot: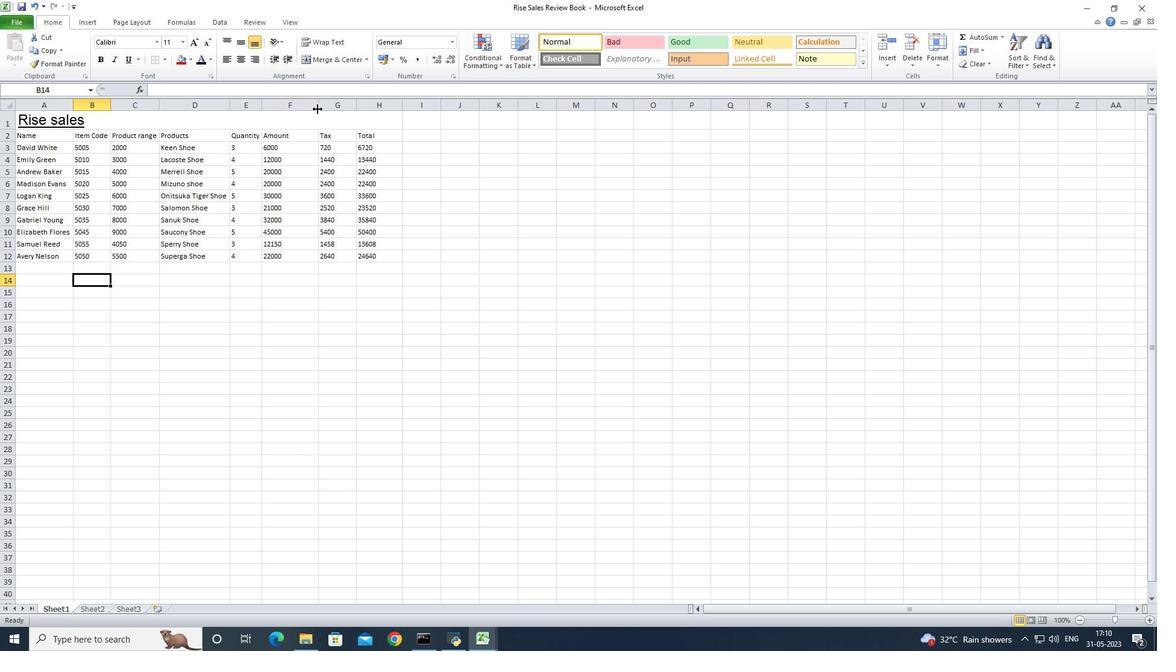 
Action: Mouse moved to (318, 109)
Screenshot: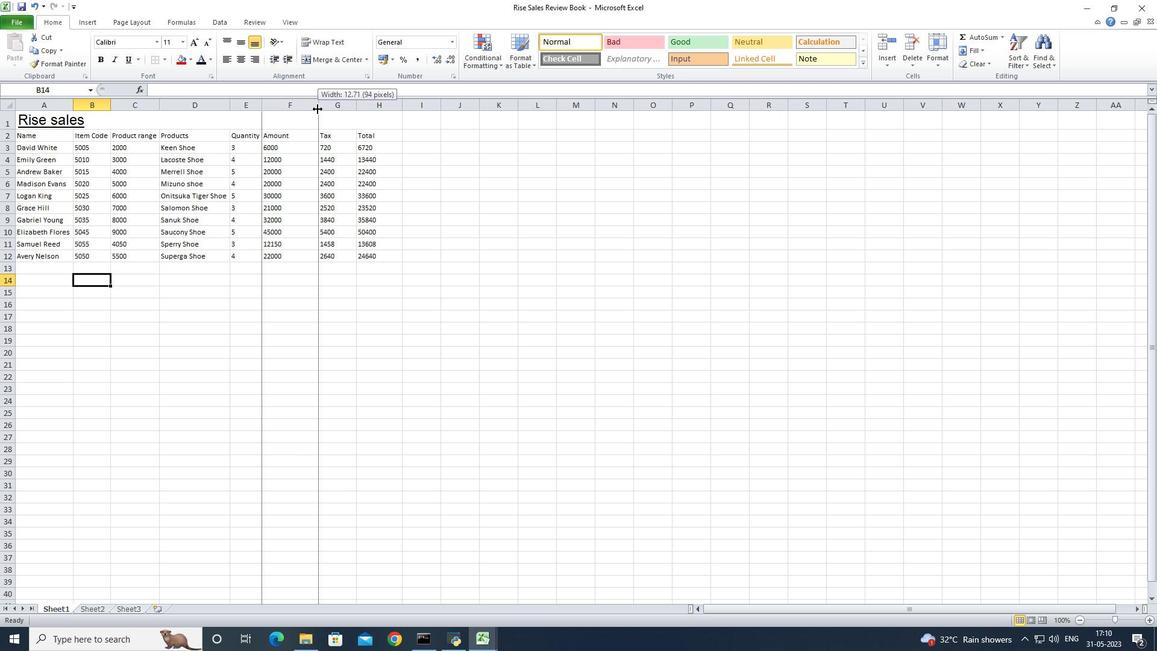 
Action: Mouse pressed left at (318, 109)
Screenshot: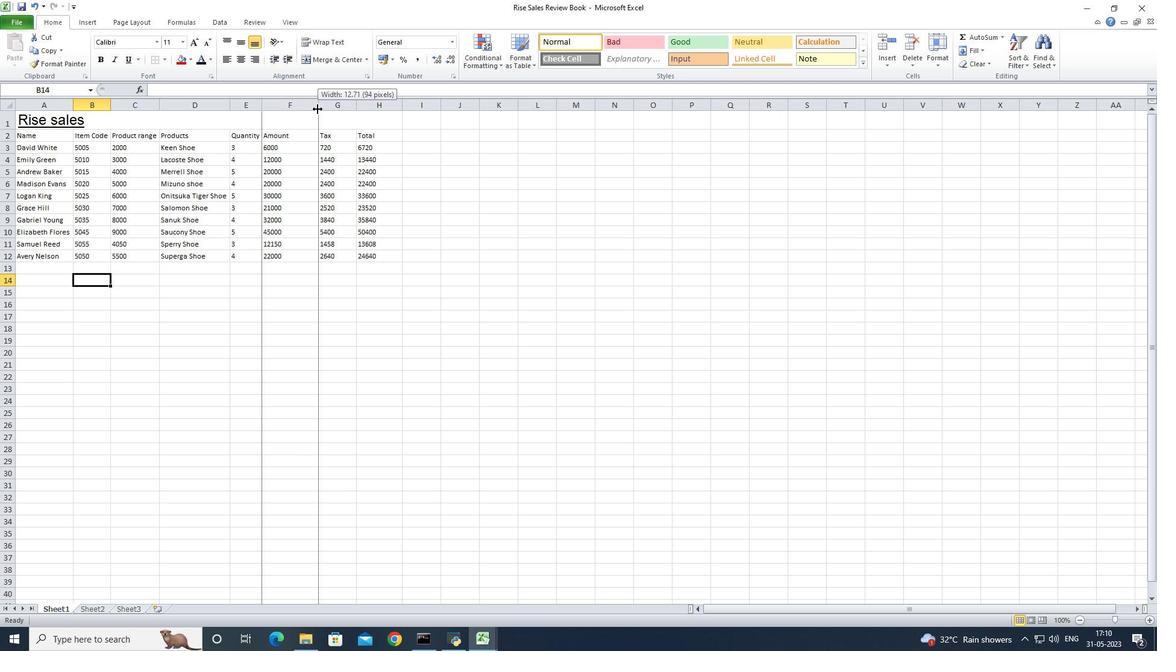 
Action: Mouse moved to (327, 109)
Screenshot: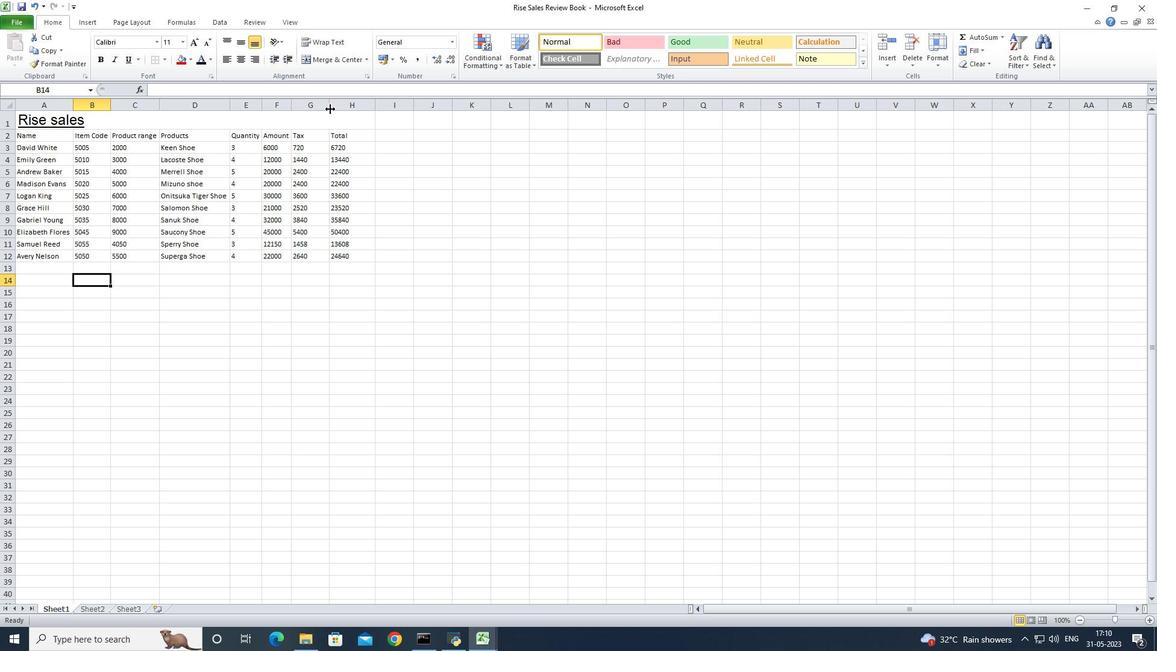 
Action: Mouse pressed left at (327, 109)
Screenshot: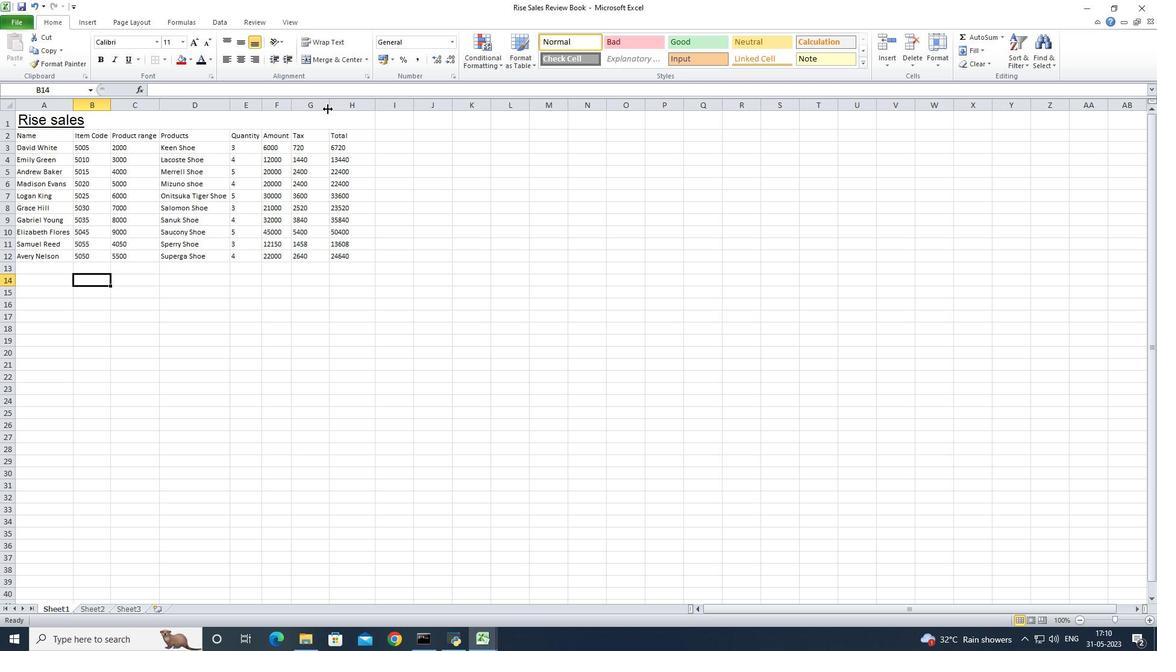 
Action: Mouse pressed left at (327, 109)
Screenshot: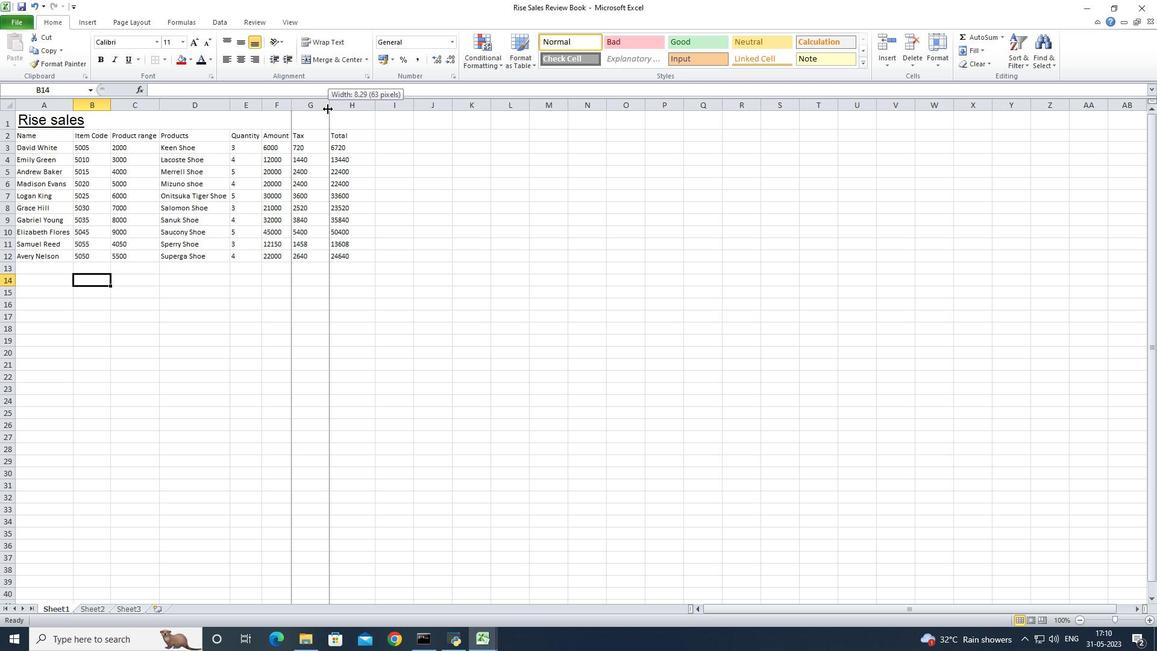
Action: Mouse moved to (355, 108)
Screenshot: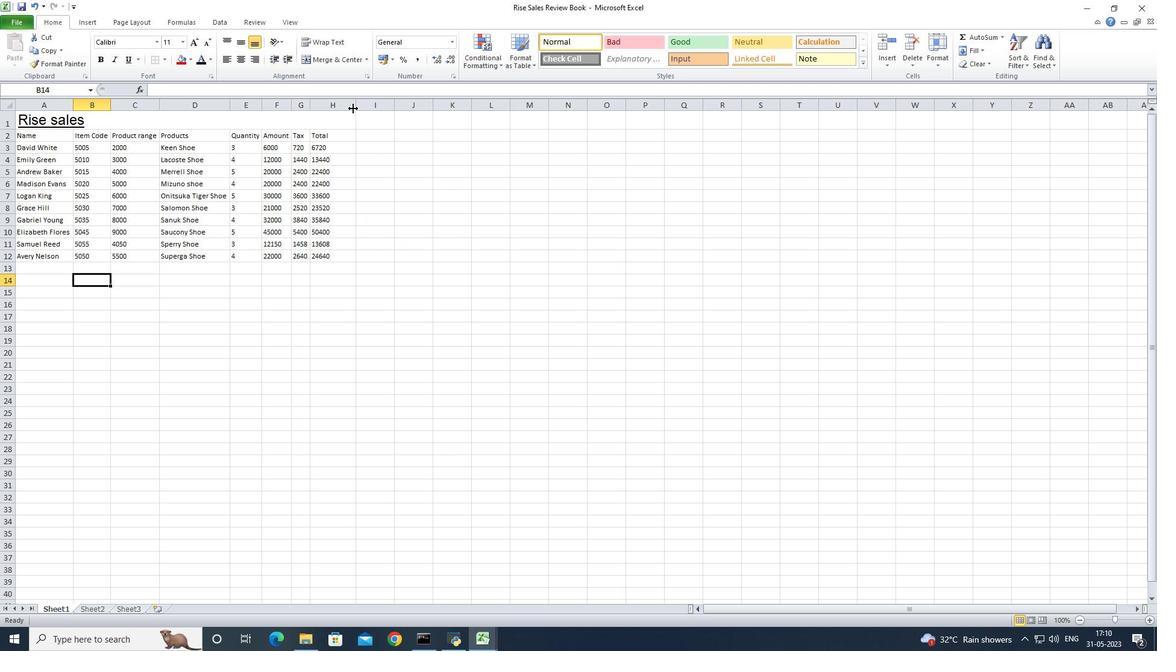 
Action: Mouse pressed left at (355, 108)
Screenshot: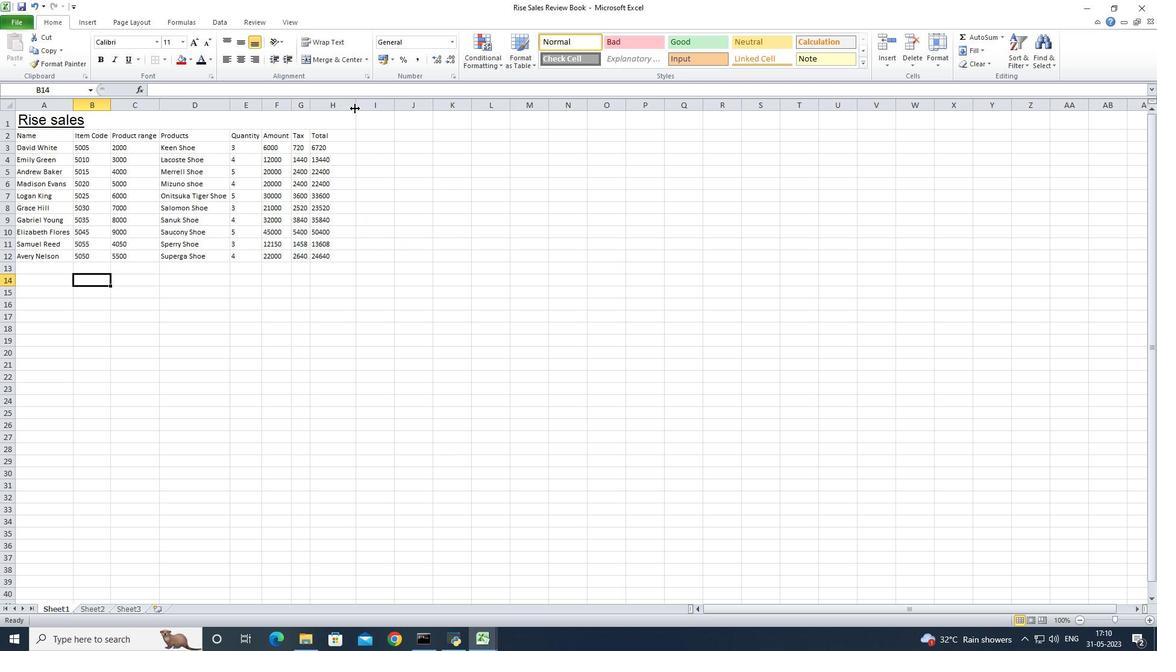 
Action: Mouse pressed left at (355, 108)
Screenshot: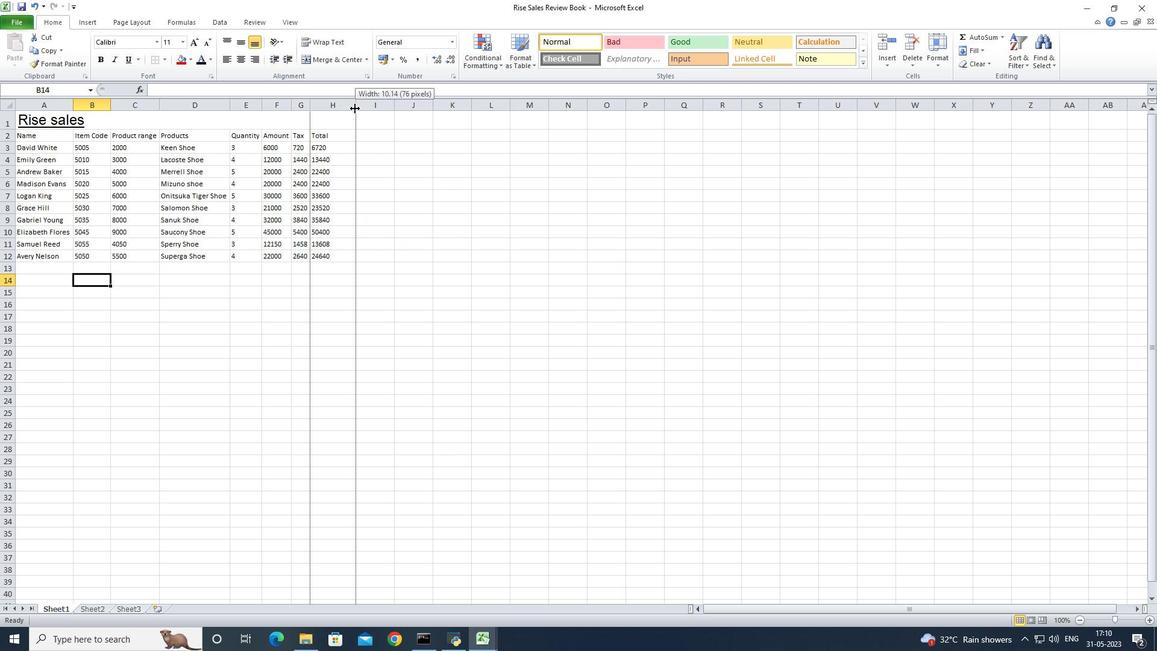 
Action: Mouse moved to (108, 122)
Screenshot: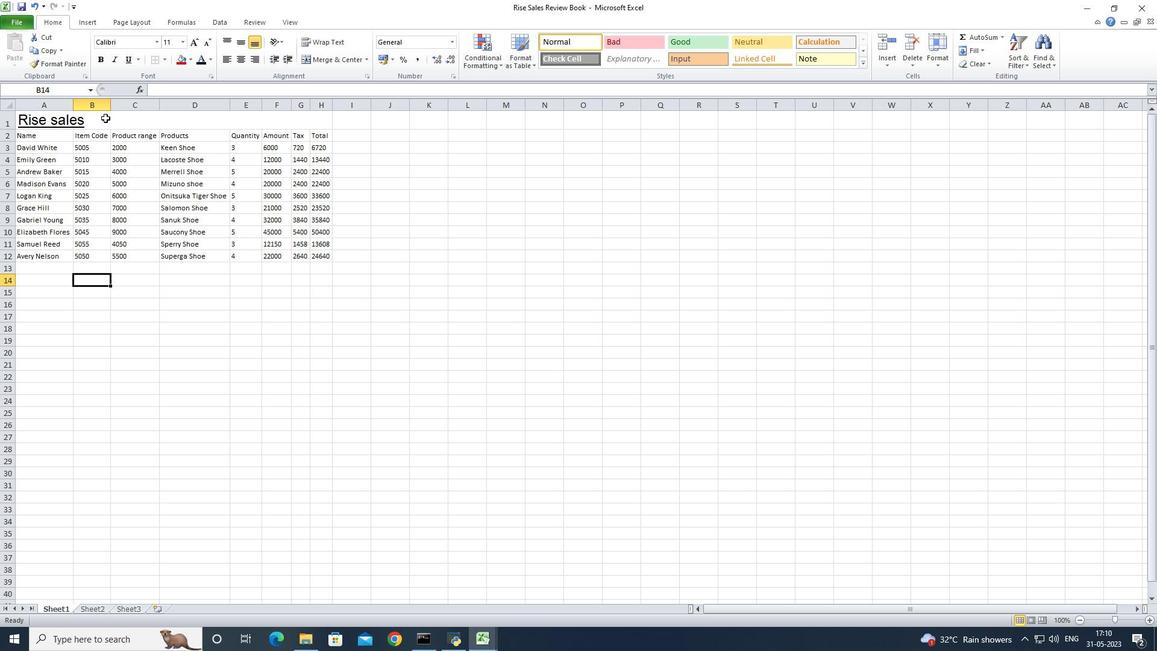 
Action: Mouse pressed left at (108, 122)
Screenshot: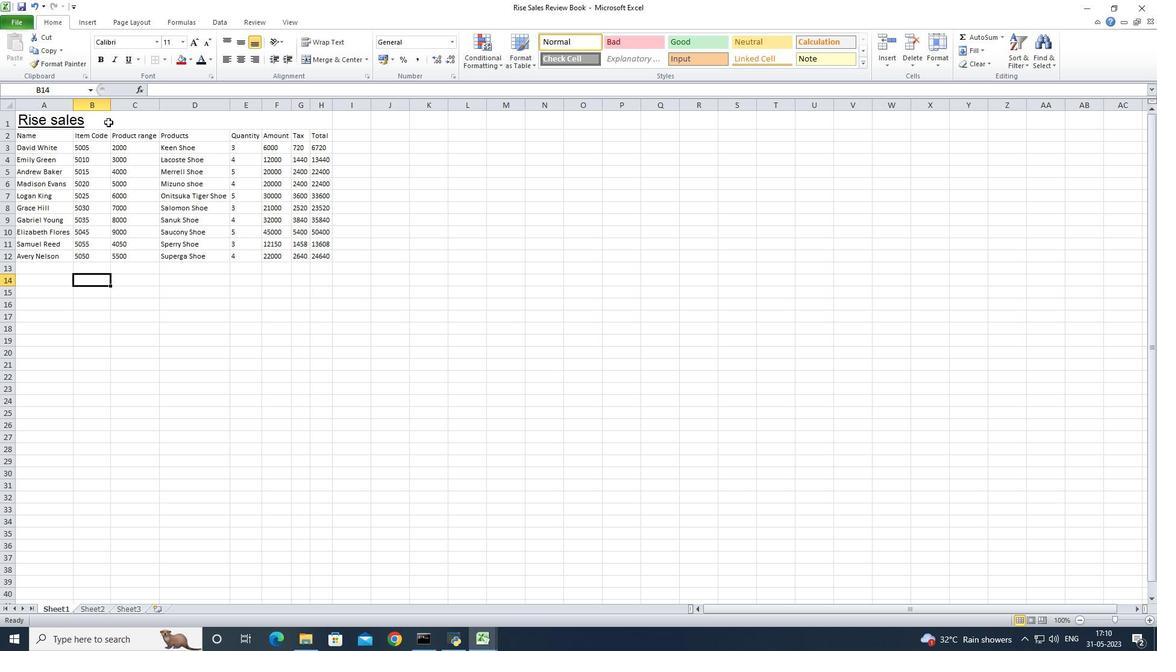 
Action: Mouse moved to (241, 61)
Screenshot: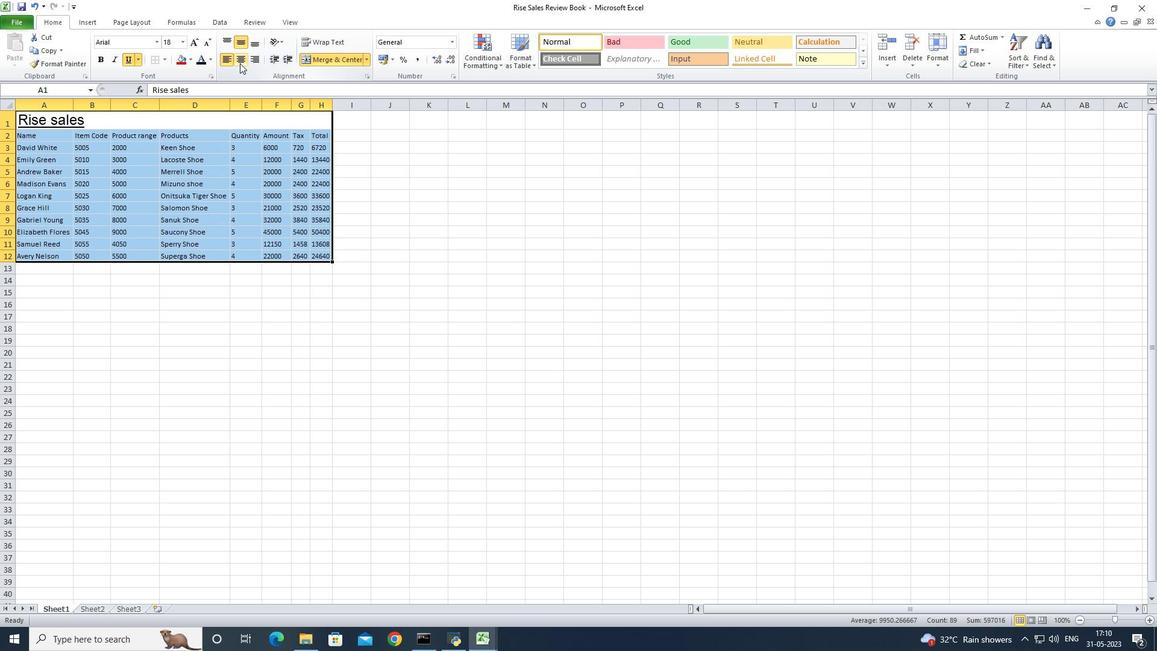 
Action: Mouse pressed left at (241, 61)
Screenshot: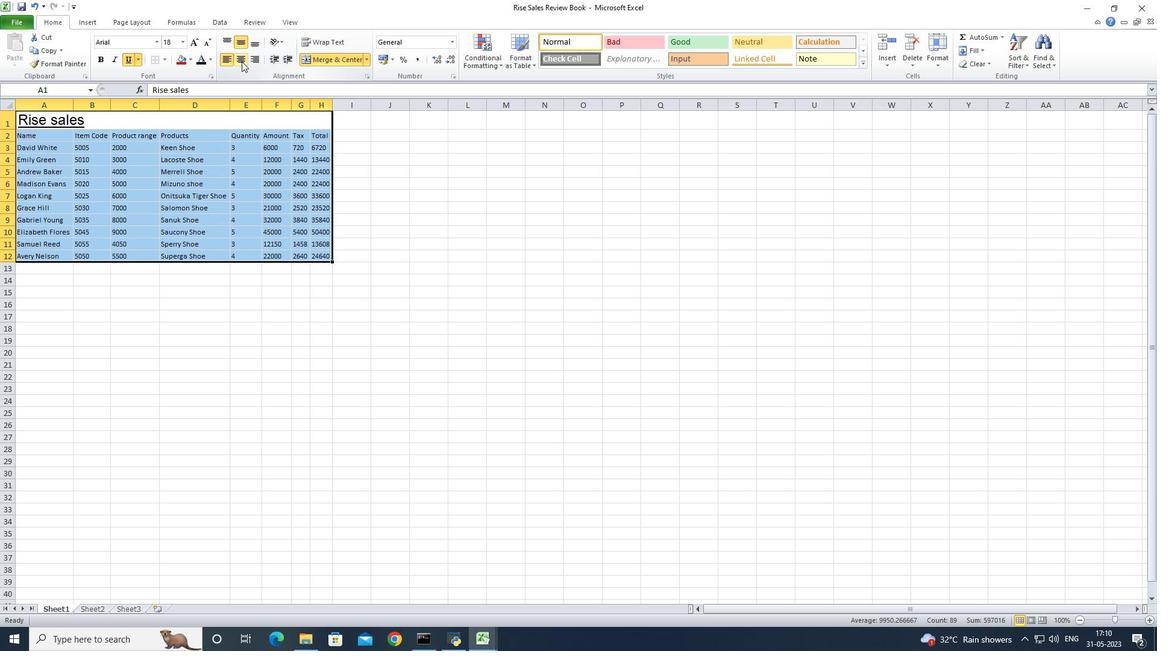 
Action: Mouse moved to (230, 288)
Screenshot: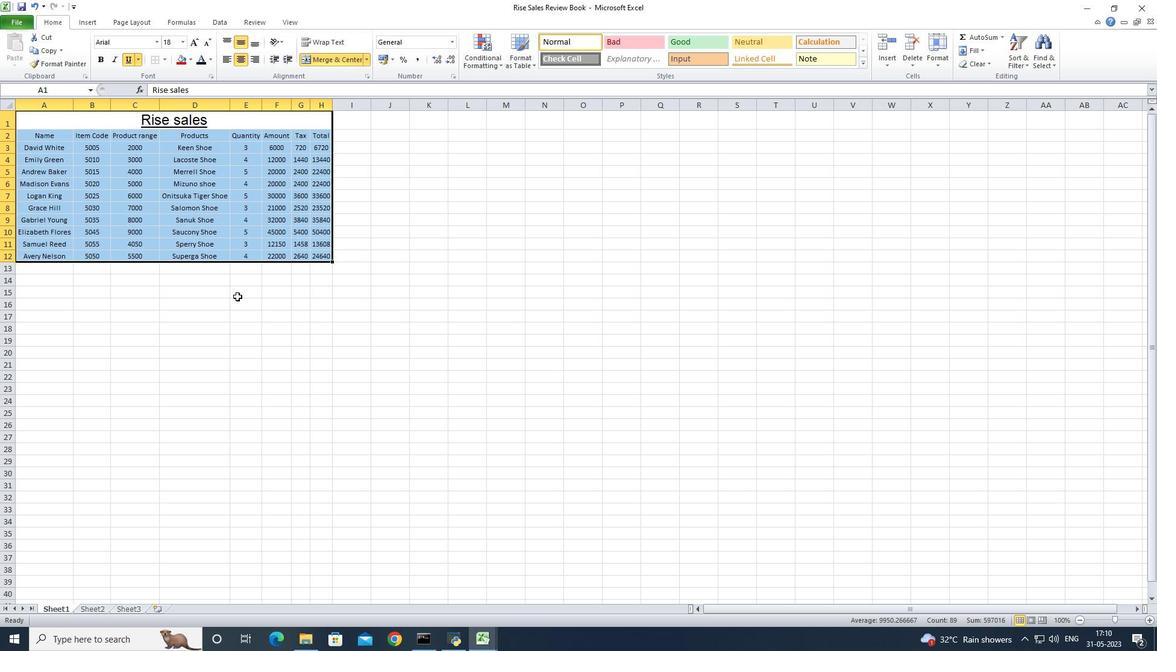 
Action: Mouse pressed left at (230, 288)
Screenshot: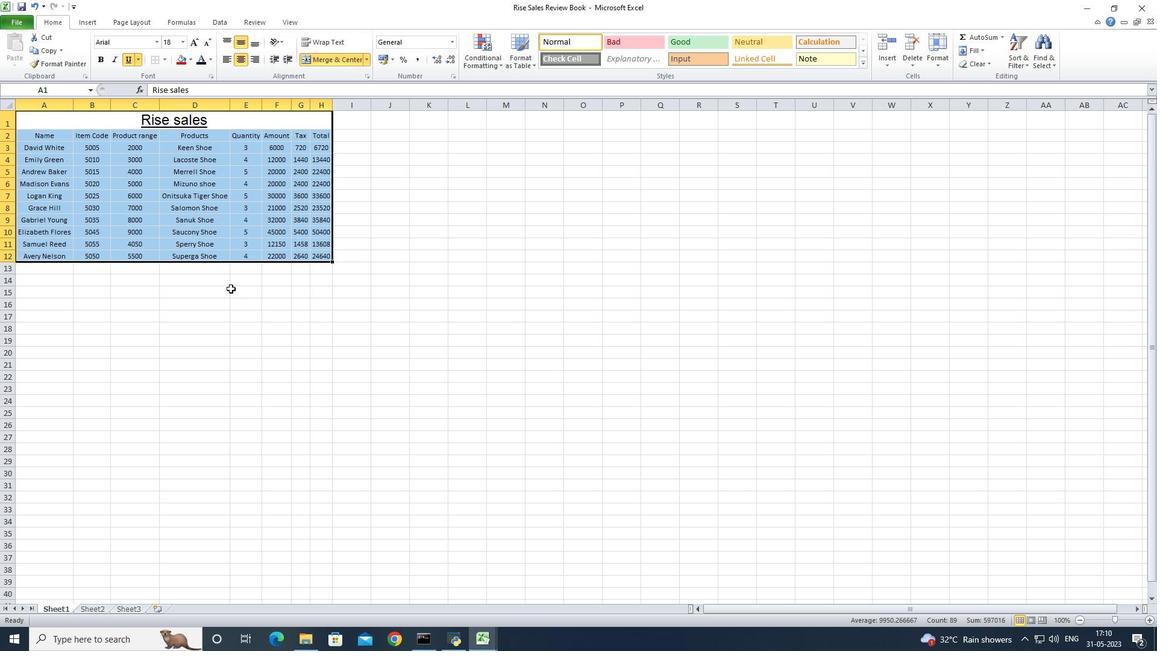 
Action: Mouse moved to (98, 123)
Screenshot: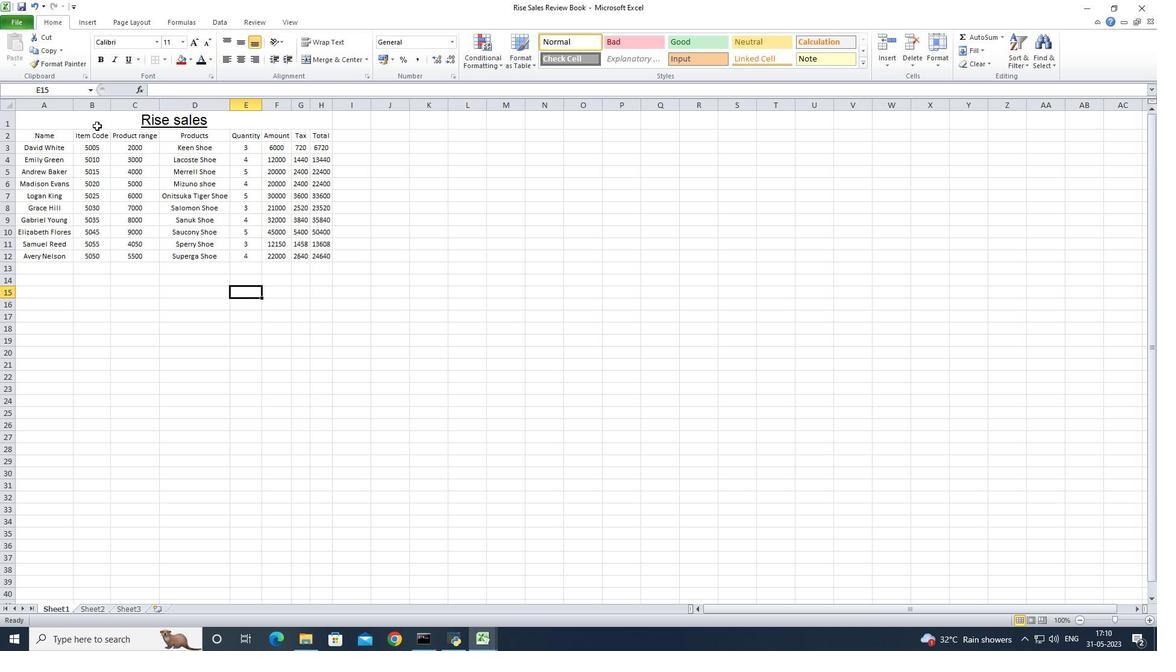 
Action: Mouse pressed left at (98, 123)
Screenshot: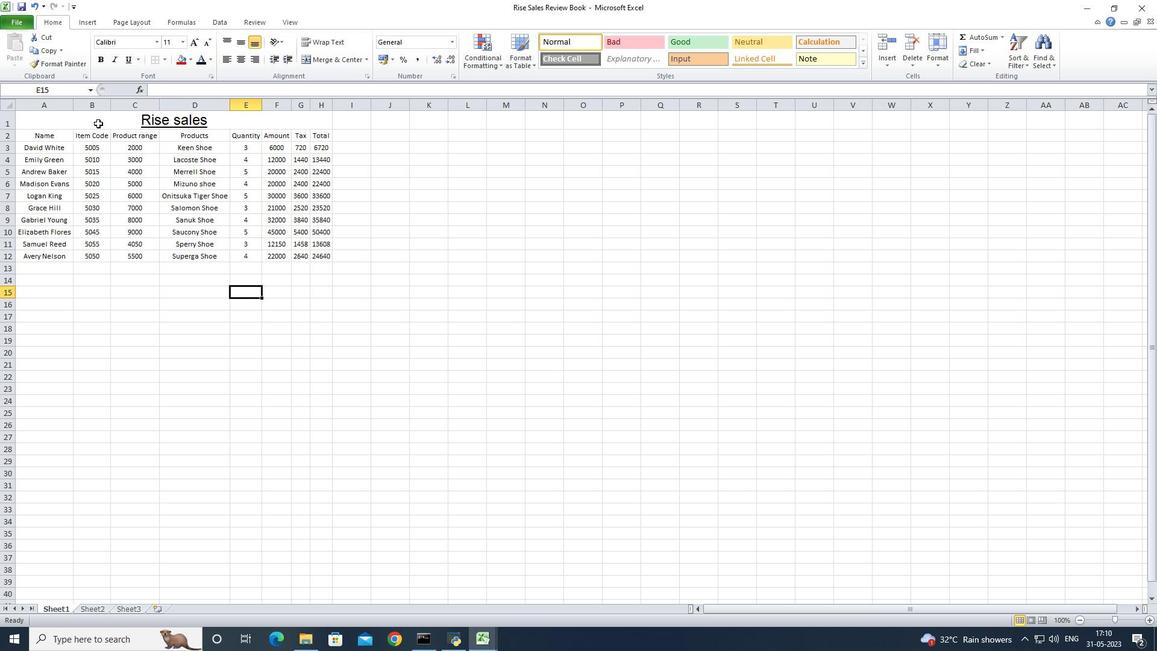 
Action: Mouse moved to (191, 62)
Screenshot: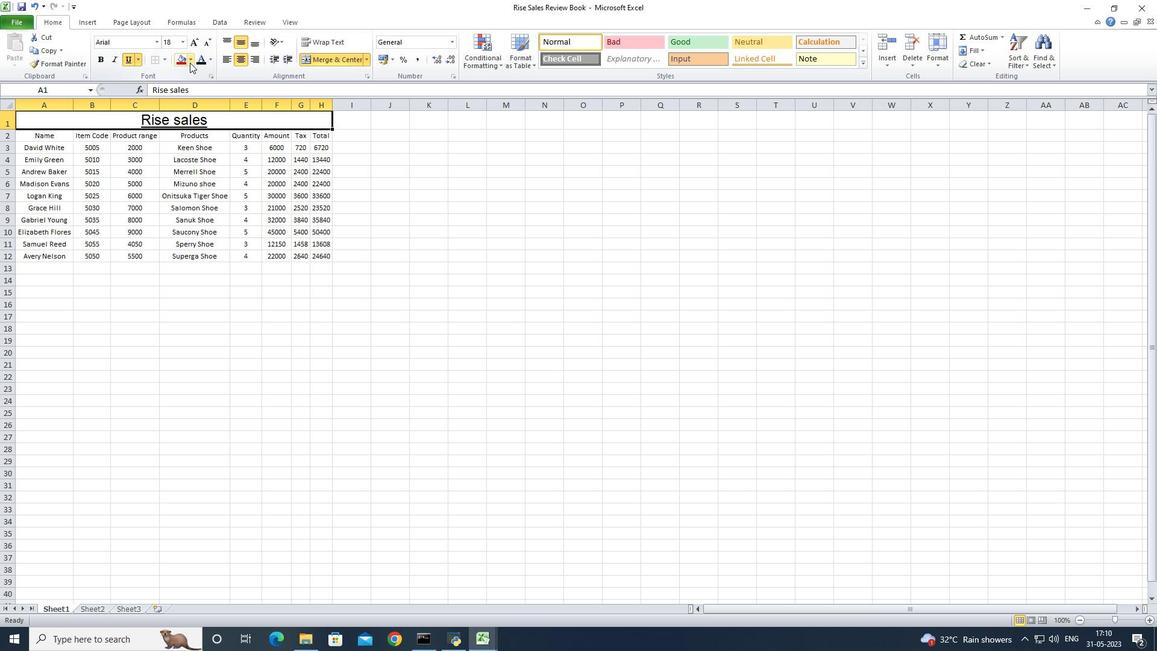 
Action: Mouse pressed left at (191, 62)
Screenshot: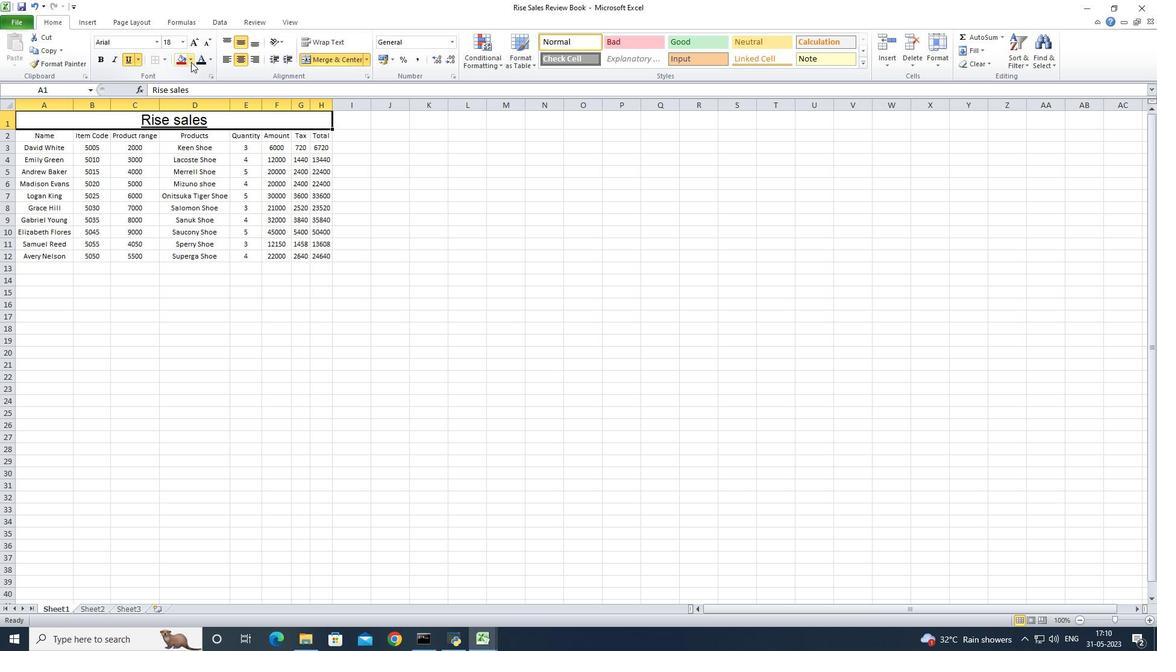 
Action: Mouse moved to (191, 146)
Screenshot: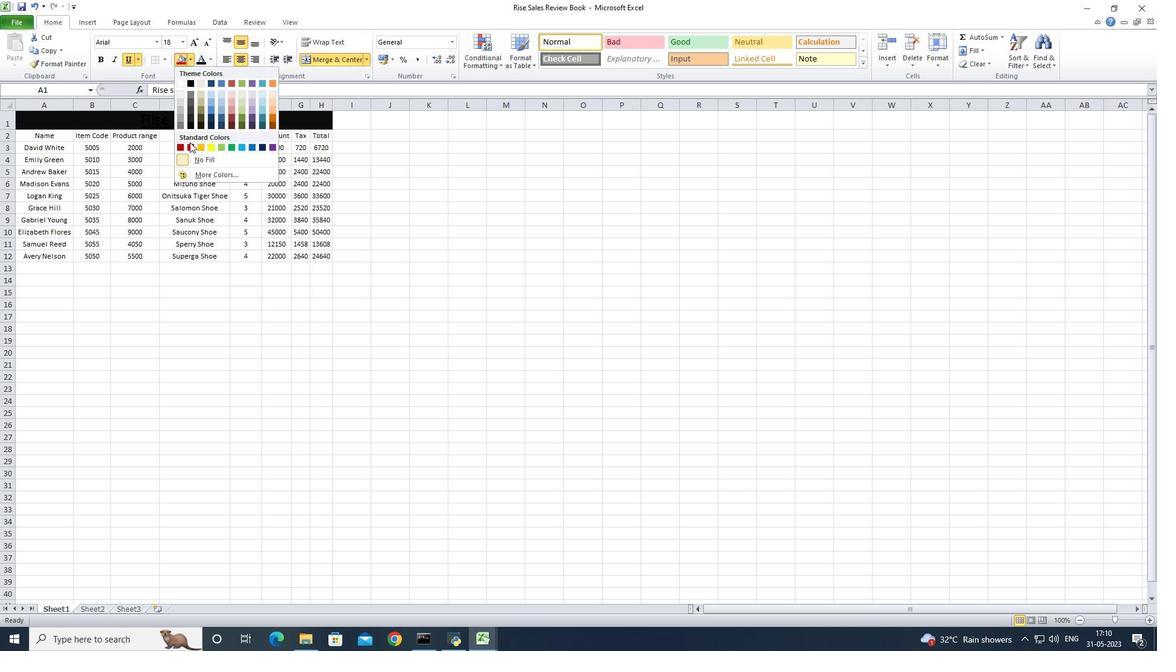 
Action: Mouse pressed left at (191, 146)
Screenshot: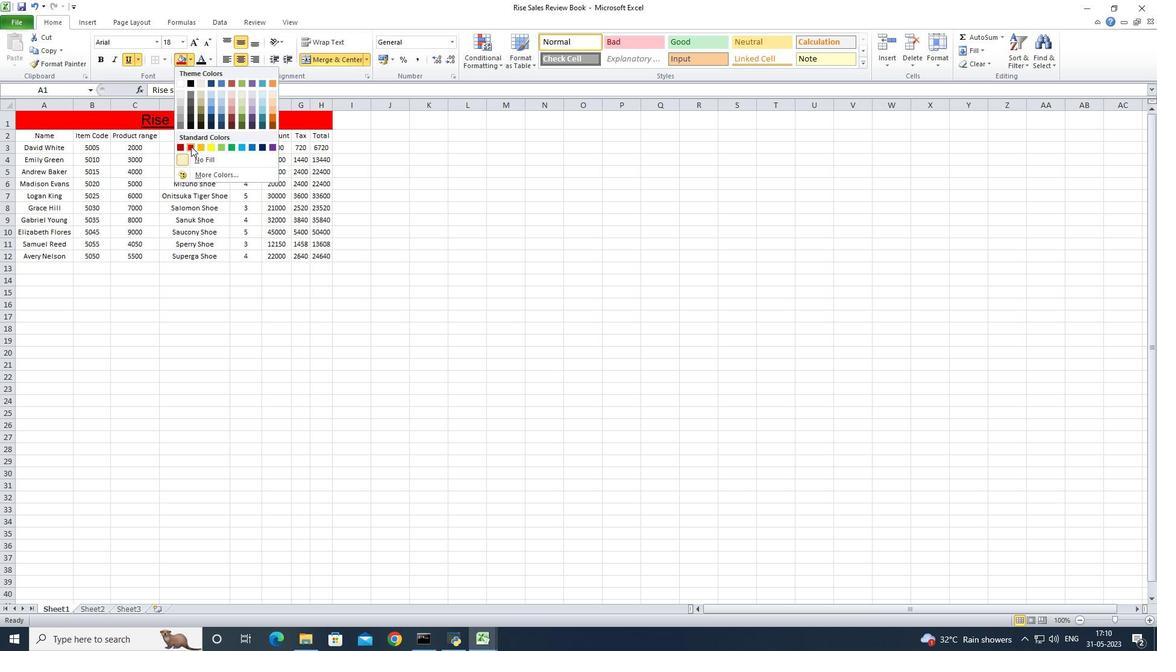 
Action: Mouse moved to (59, 136)
Screenshot: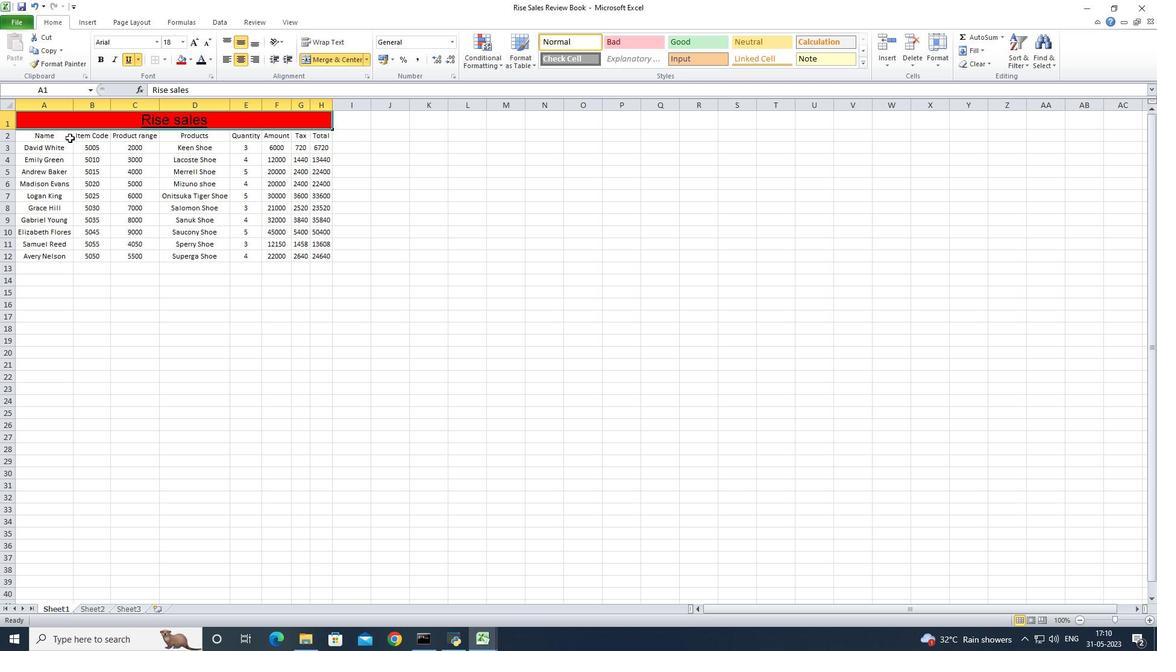 
Action: Mouse pressed left at (59, 136)
Screenshot: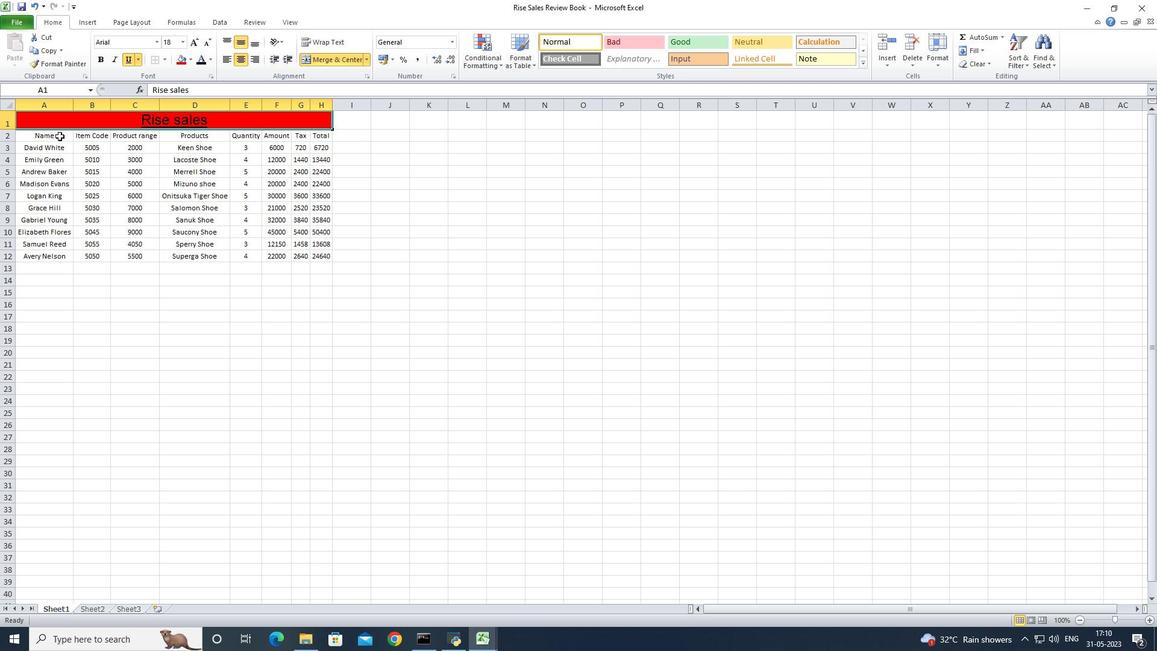 
Action: Mouse moved to (209, 59)
Screenshot: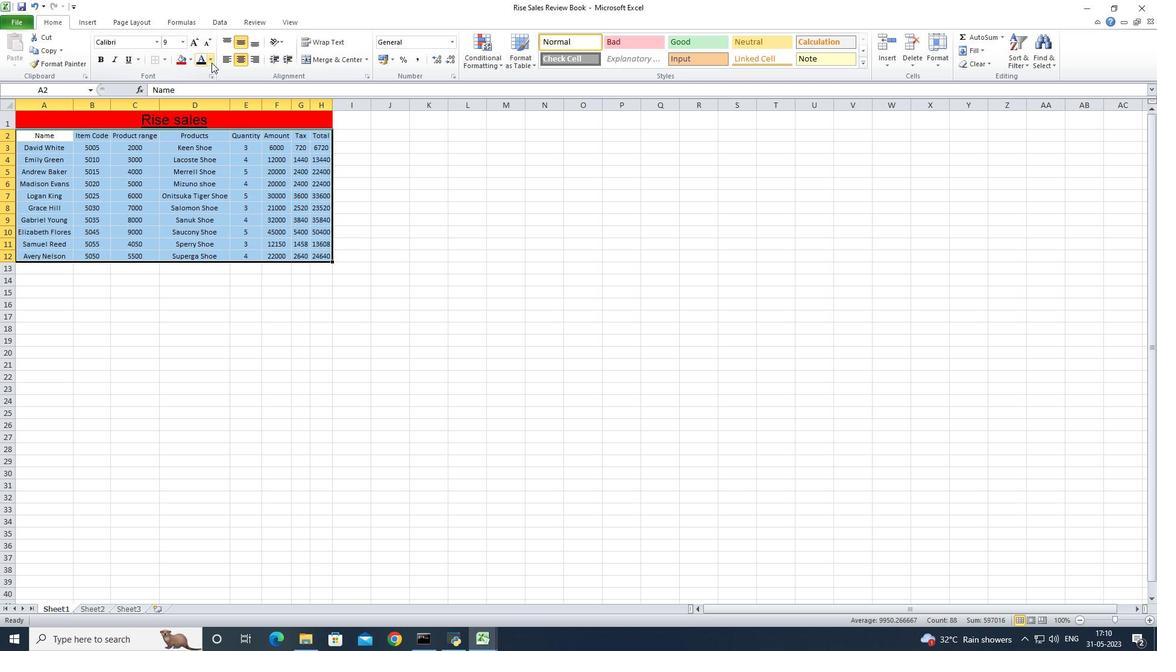 
Action: Mouse pressed left at (209, 59)
Screenshot: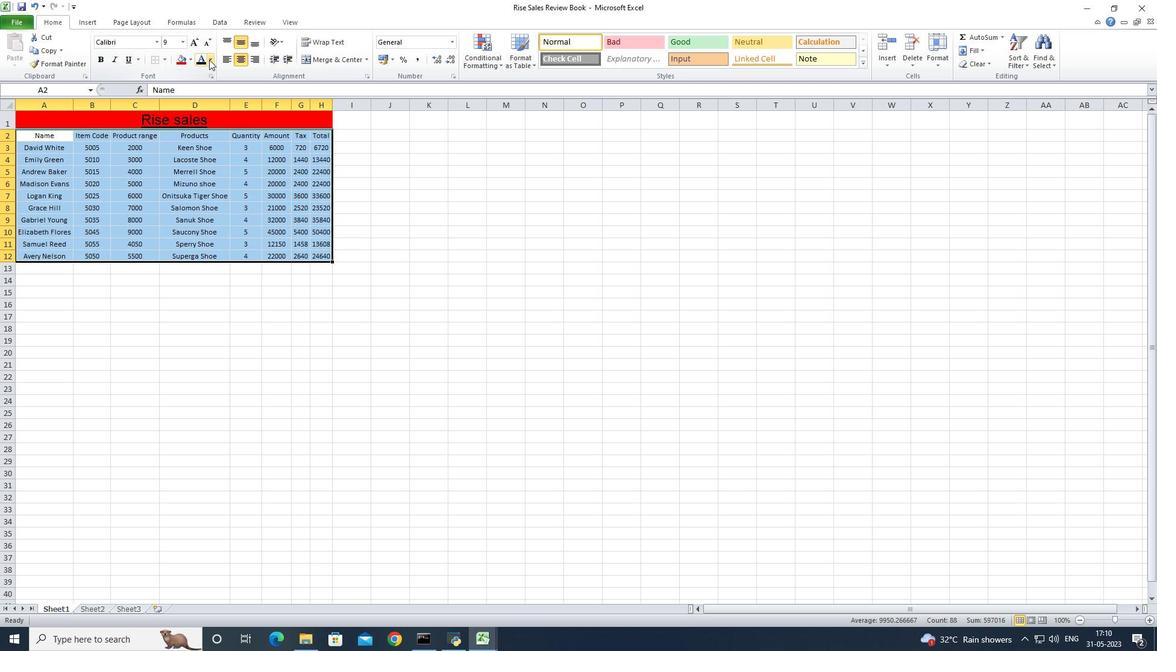 
Action: Mouse moved to (211, 97)
Screenshot: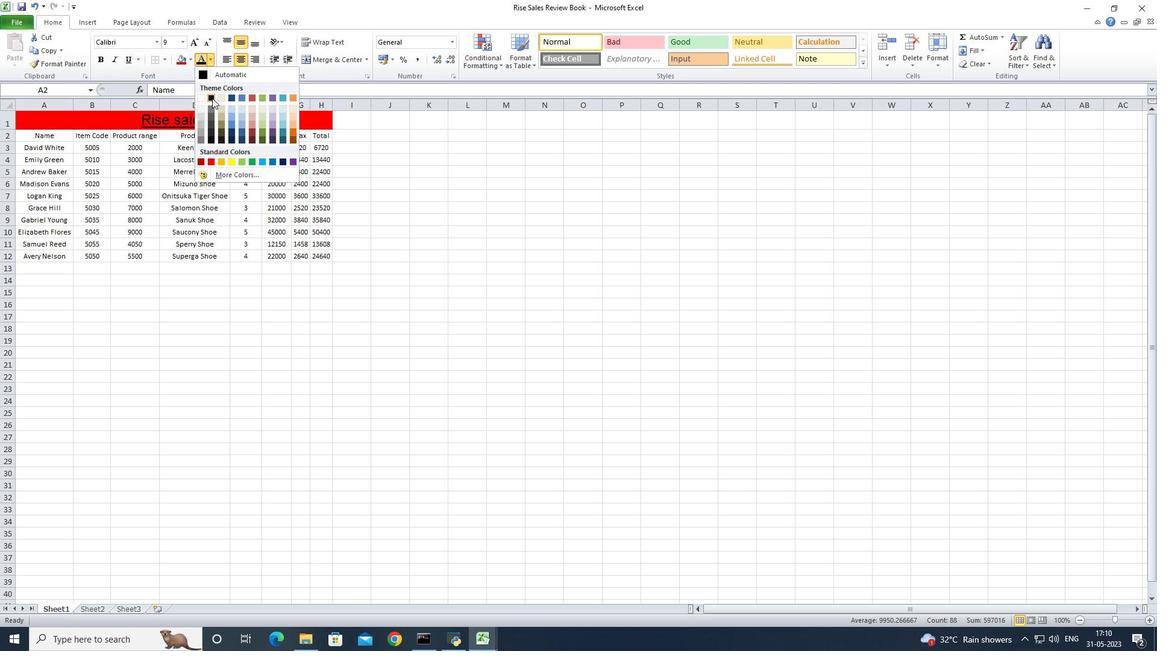 
Action: Mouse pressed left at (211, 97)
Screenshot: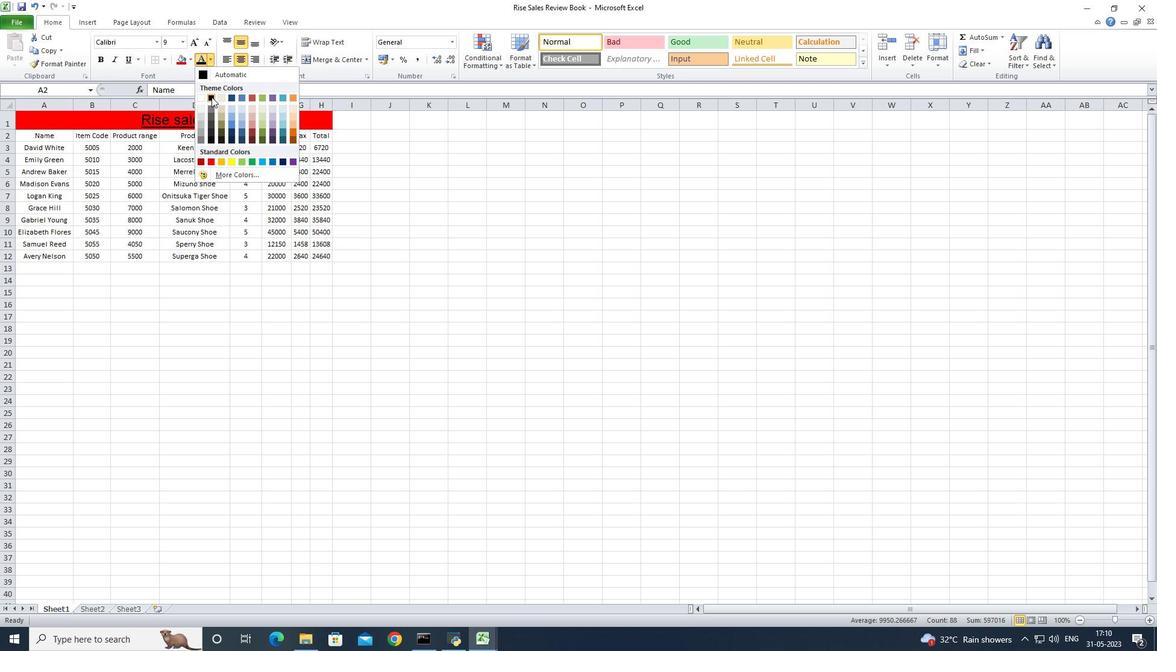 
Action: Mouse moved to (168, 59)
Screenshot: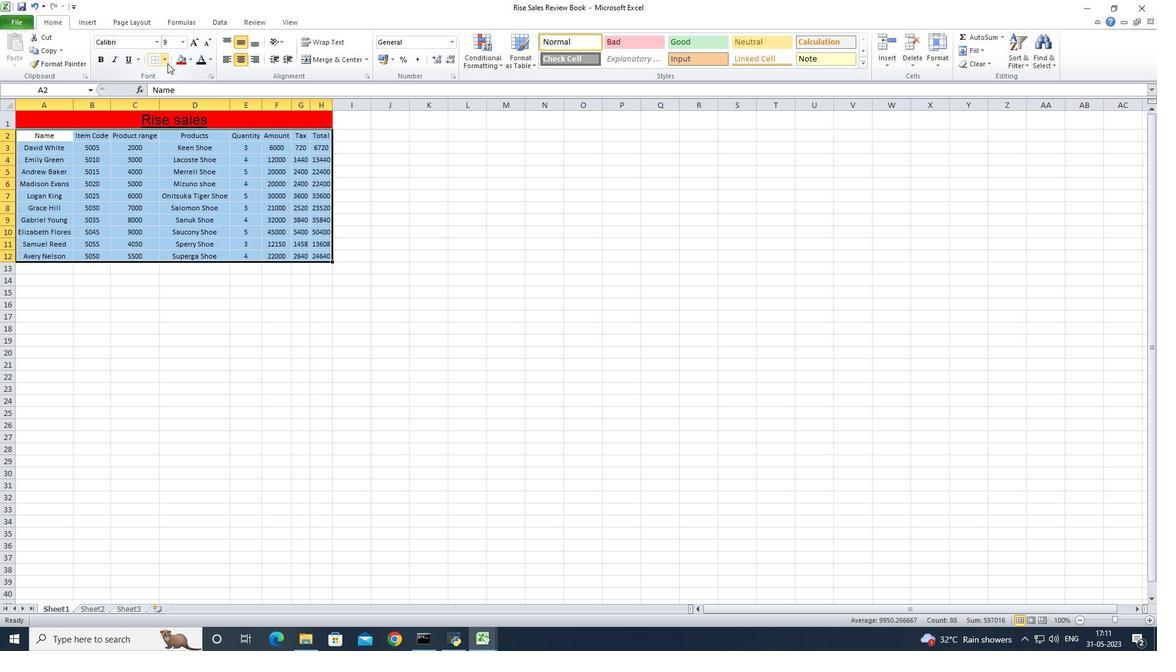 
Action: Mouse pressed left at (168, 59)
Screenshot: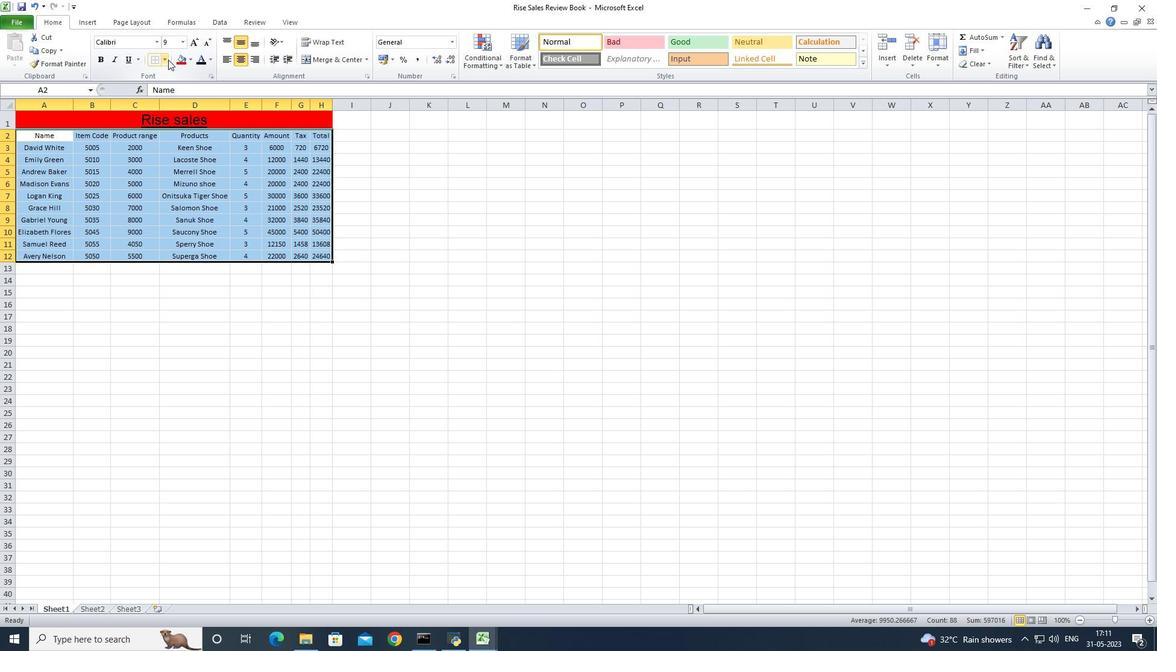 
Action: Mouse moved to (173, 145)
Screenshot: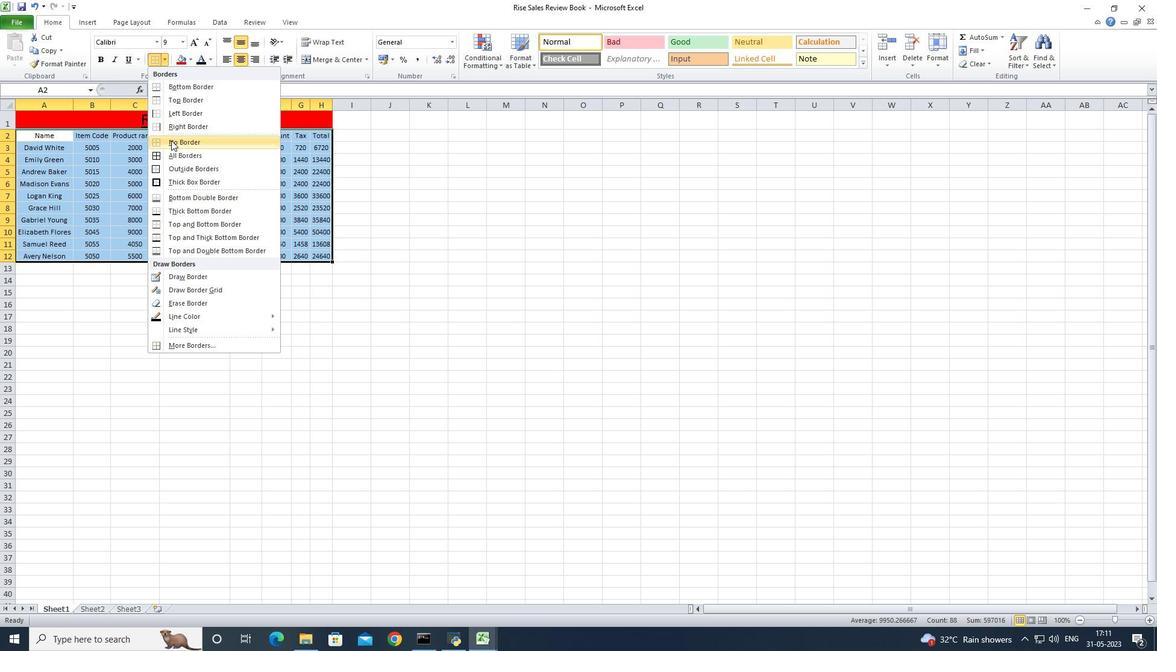 
Action: Mouse pressed left at (173, 145)
Screenshot: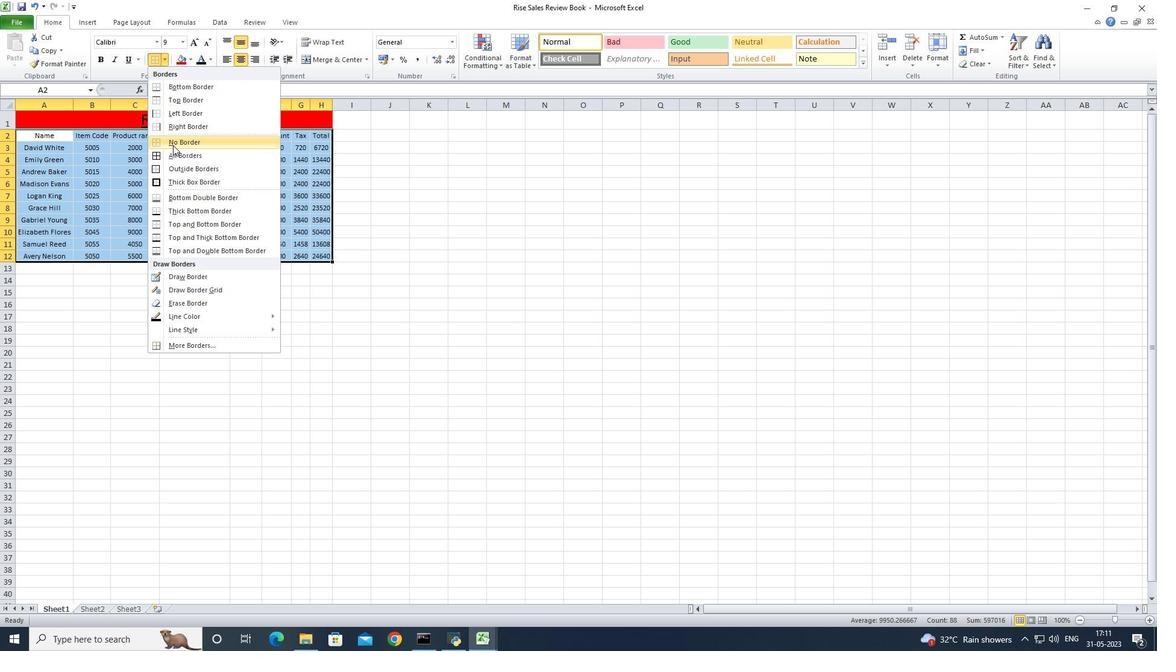 
Action: Mouse moved to (375, 221)
Screenshot: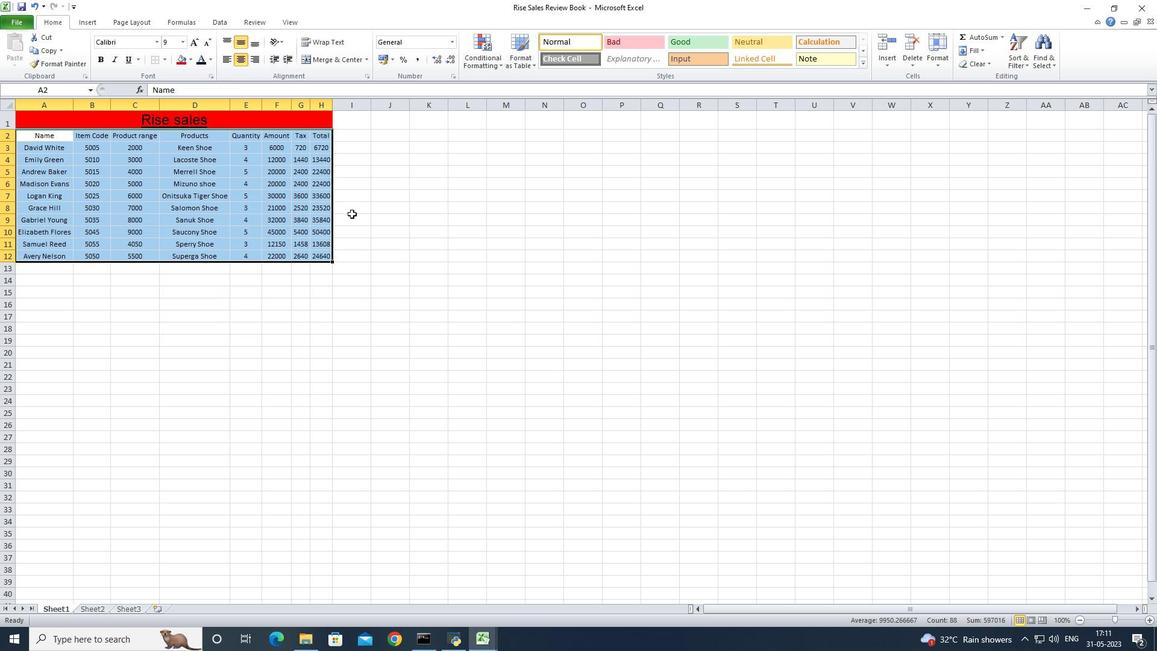 
Action: Mouse pressed left at (375, 221)
Screenshot: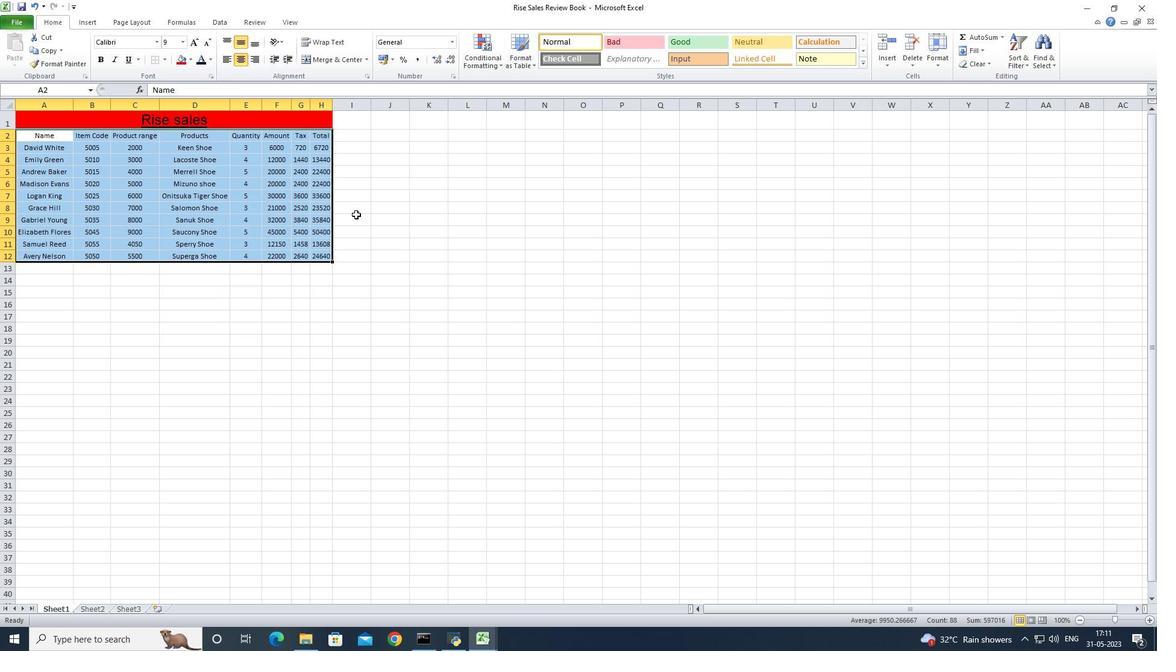
Action: Mouse moved to (97, 274)
Screenshot: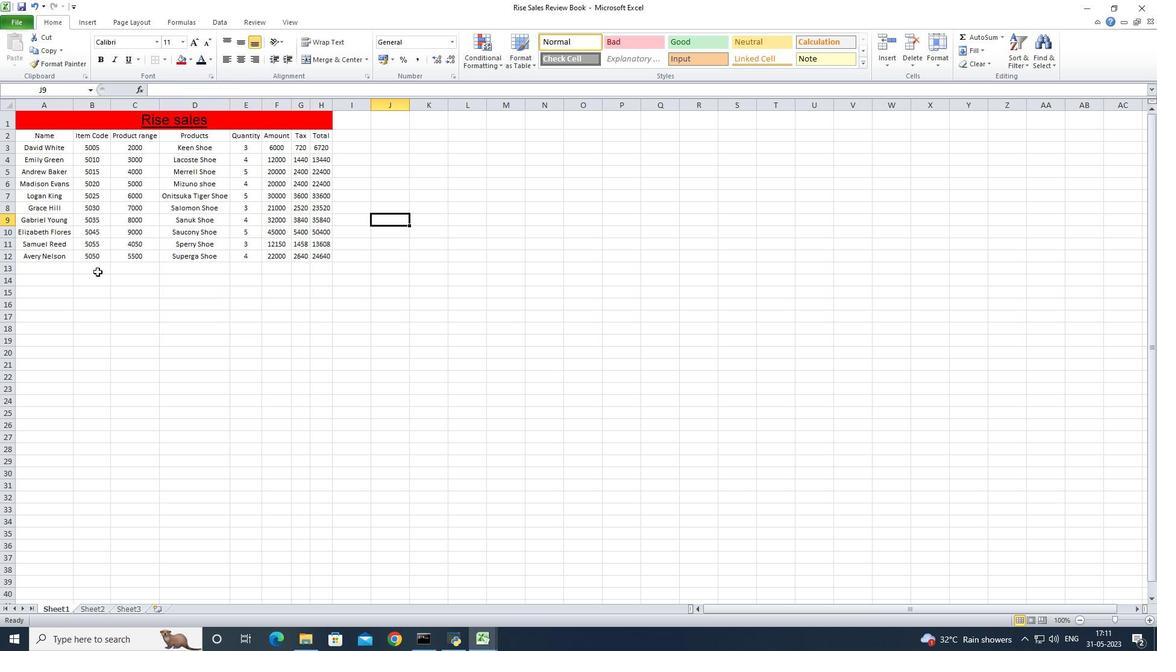 
Action: Mouse pressed left at (97, 274)
Screenshot: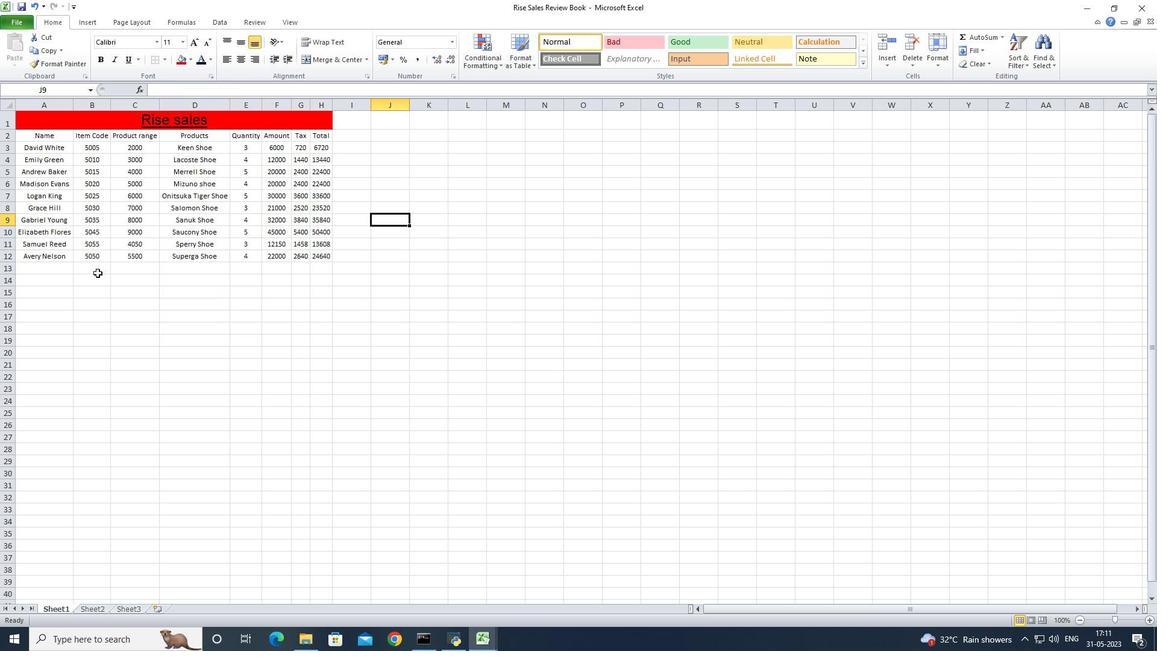 
Action: Mouse moved to (98, 274)
Screenshot: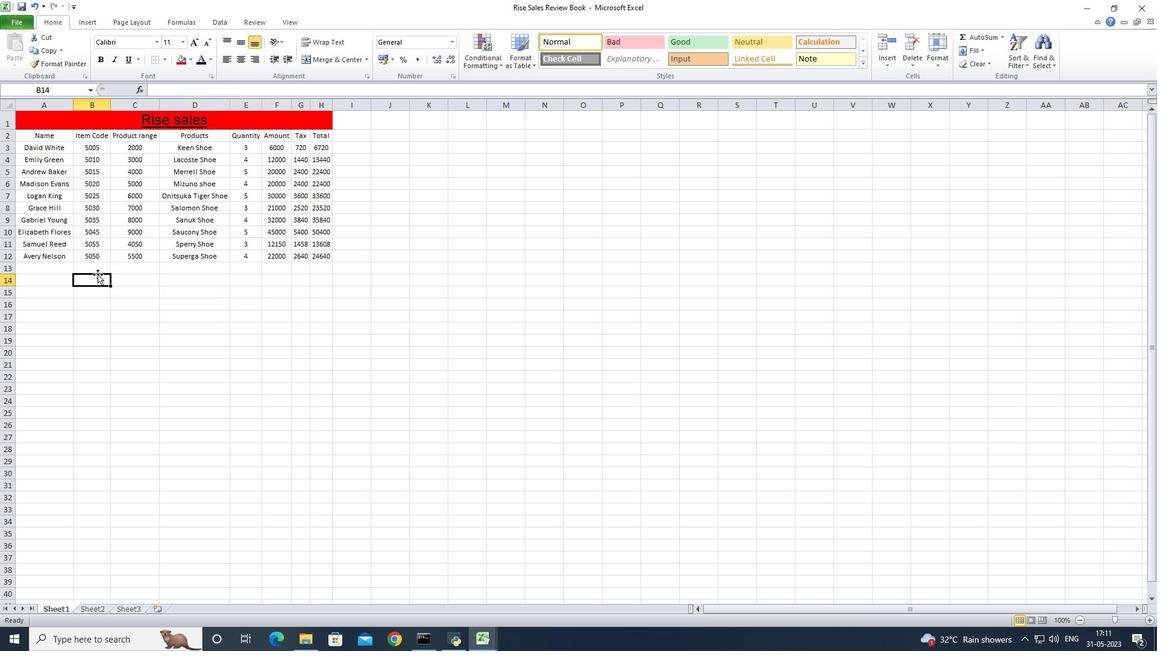 
Action: Key pressed ctrl+S
Screenshot: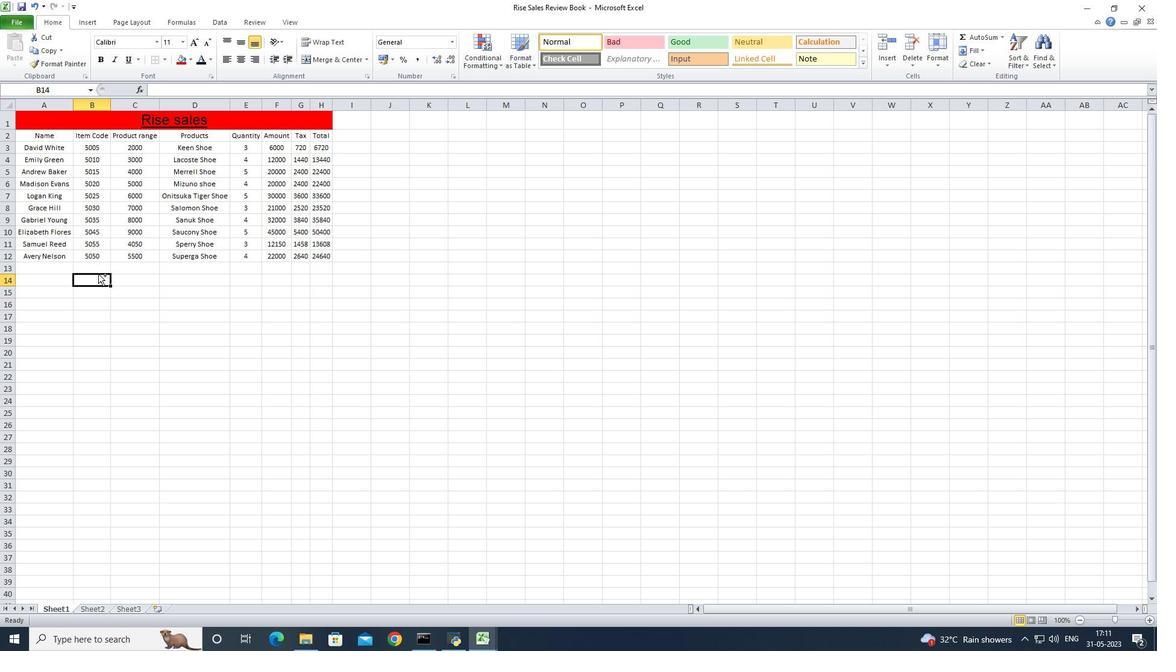 
